 Task: Enable and configure GitHub Discussions for broader team communication and create a new team within an organisation..
Action: Mouse moved to (93, 99)
Screenshot: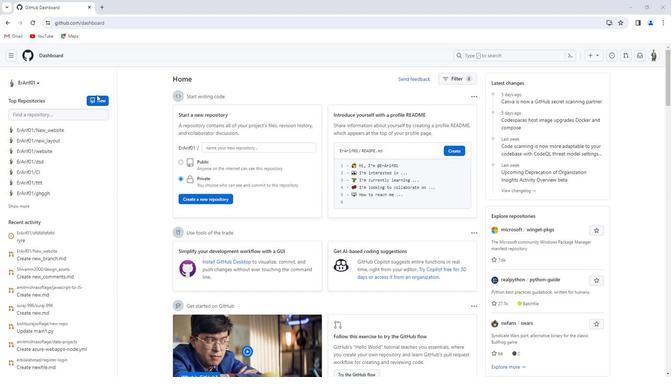 
Action: Mouse pressed left at (93, 99)
Screenshot: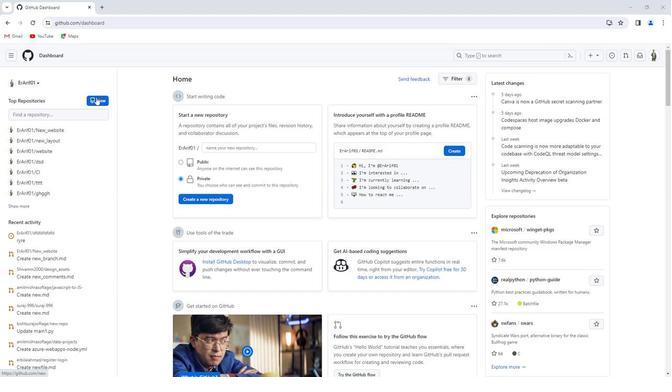 
Action: Mouse moved to (275, 187)
Screenshot: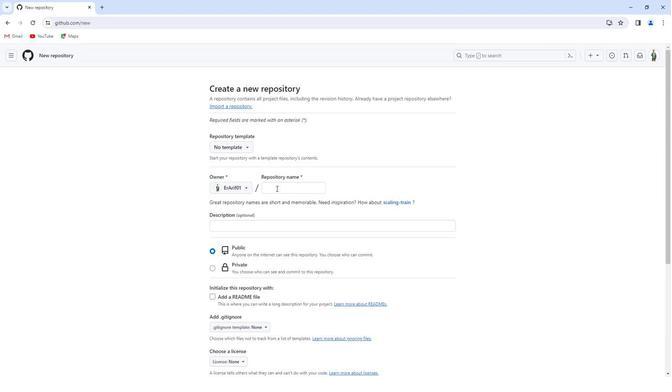 
Action: Mouse pressed left at (275, 187)
Screenshot: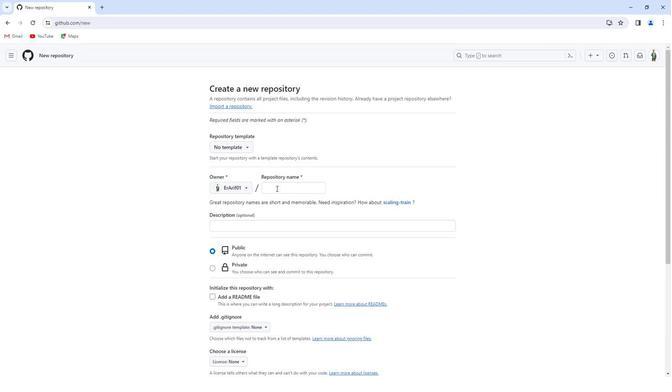 
Action: Mouse moved to (250, 172)
Screenshot: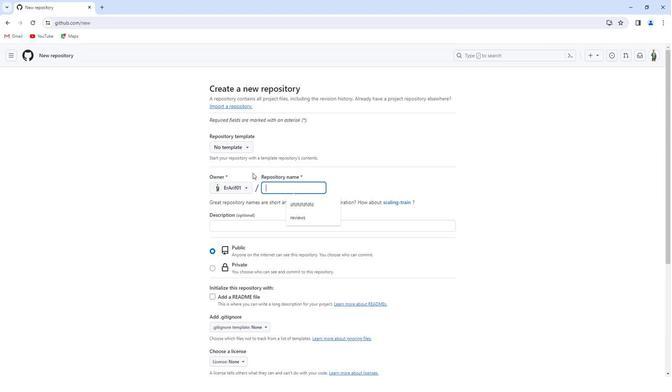 
Action: Key pressed githy<Key.backspace>ub<Key.shift>_discussion
Screenshot: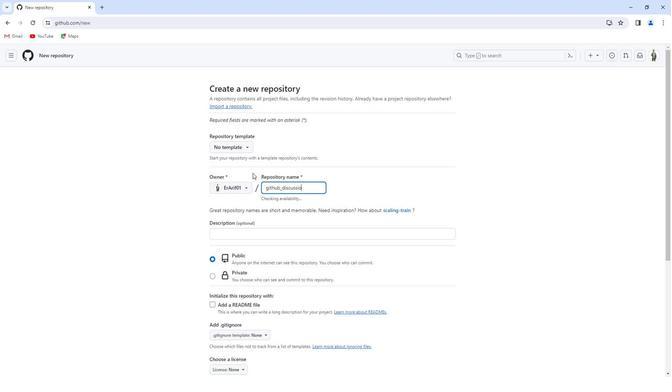 
Action: Mouse moved to (252, 247)
Screenshot: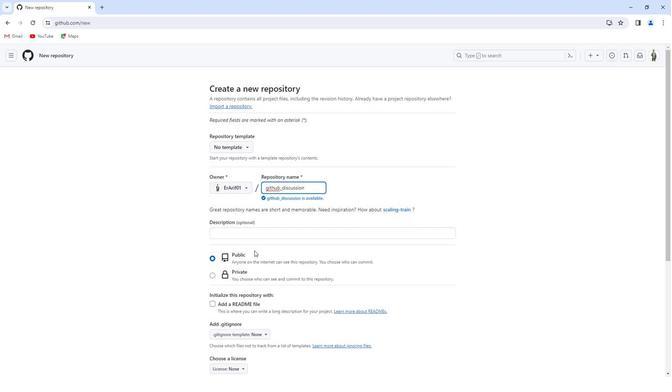 
Action: Mouse scrolled (252, 247) with delta (0, 0)
Screenshot: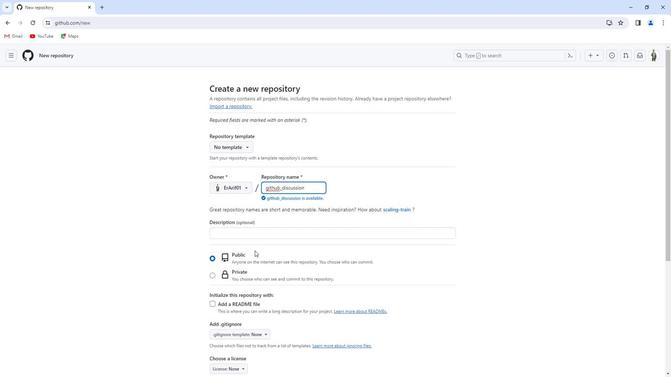 
Action: Mouse moved to (260, 240)
Screenshot: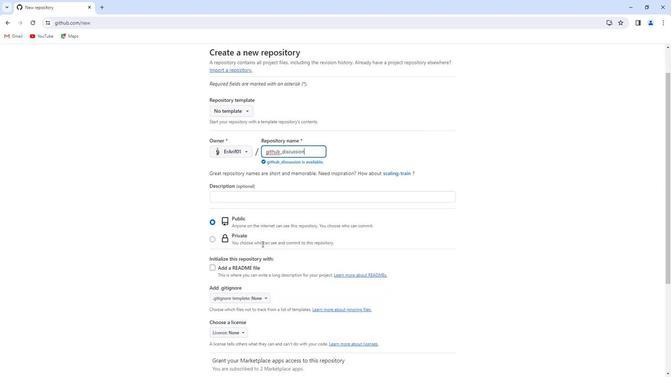 
Action: Mouse scrolled (260, 240) with delta (0, 0)
Screenshot: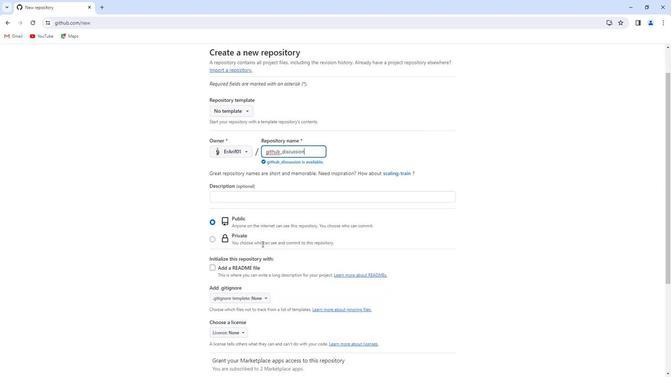 
Action: Mouse moved to (211, 230)
Screenshot: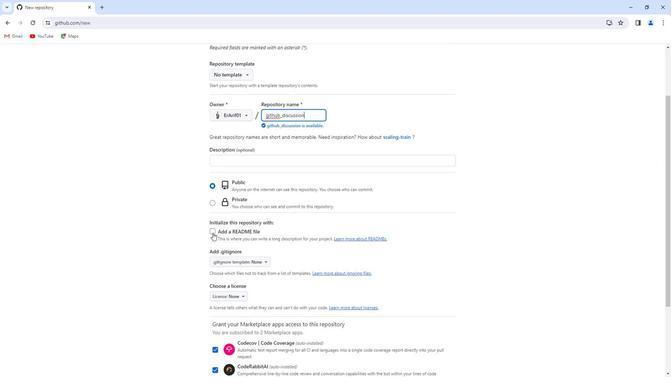 
Action: Mouse pressed left at (211, 230)
Screenshot: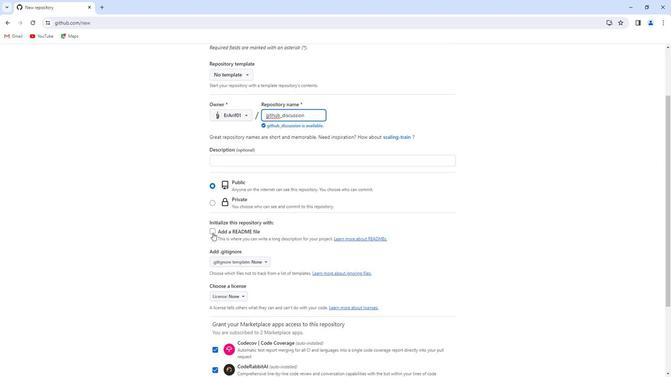 
Action: Mouse moved to (219, 240)
Screenshot: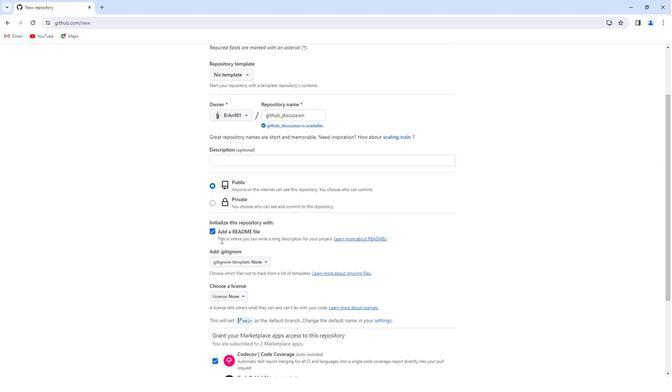 
Action: Mouse scrolled (219, 239) with delta (0, 0)
Screenshot: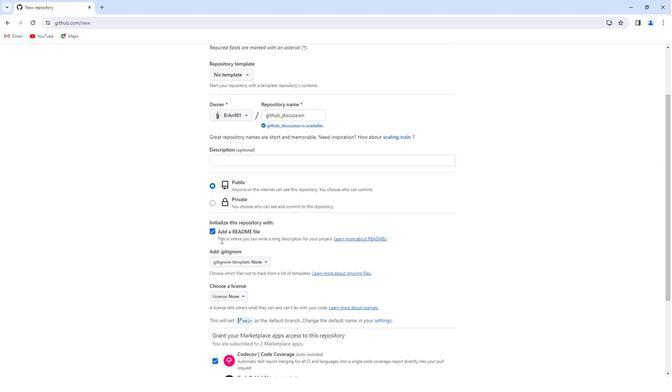 
Action: Mouse moved to (220, 241)
Screenshot: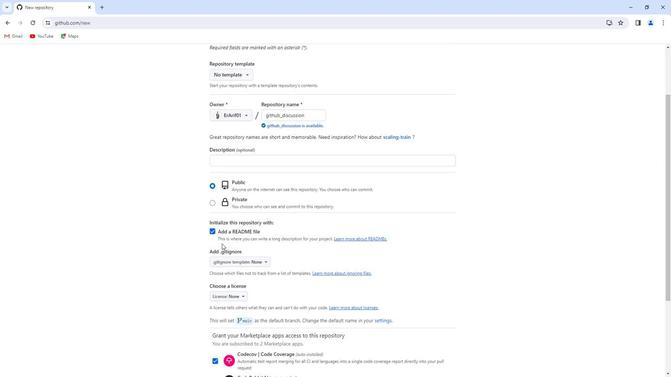 
Action: Mouse scrolled (220, 241) with delta (0, 0)
Screenshot: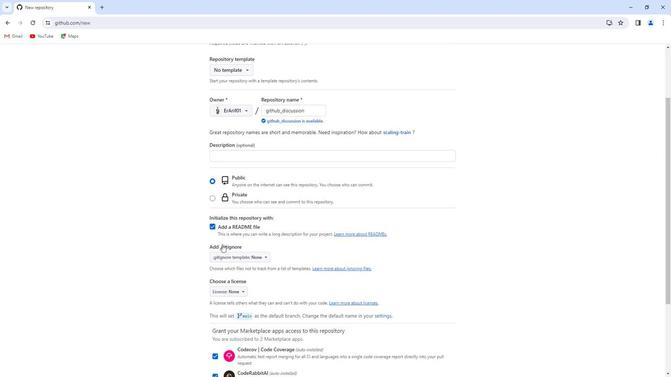 
Action: Mouse moved to (220, 242)
Screenshot: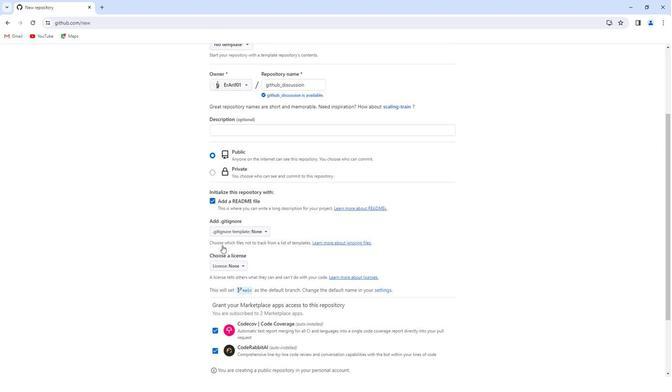 
Action: Mouse scrolled (220, 242) with delta (0, 0)
Screenshot: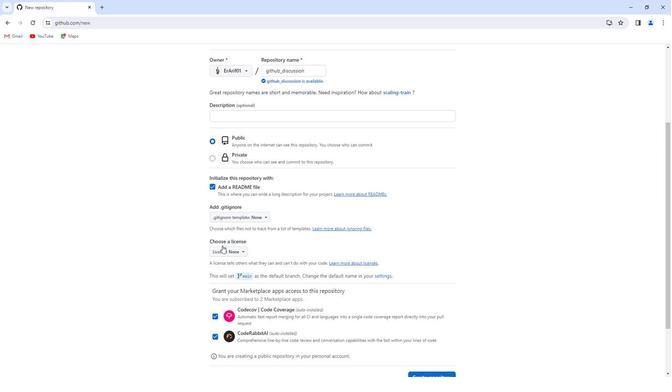 
Action: Mouse moved to (428, 310)
Screenshot: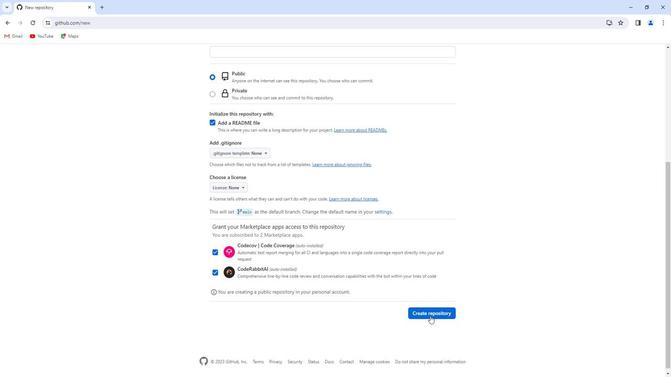 
Action: Mouse pressed left at (428, 310)
Screenshot: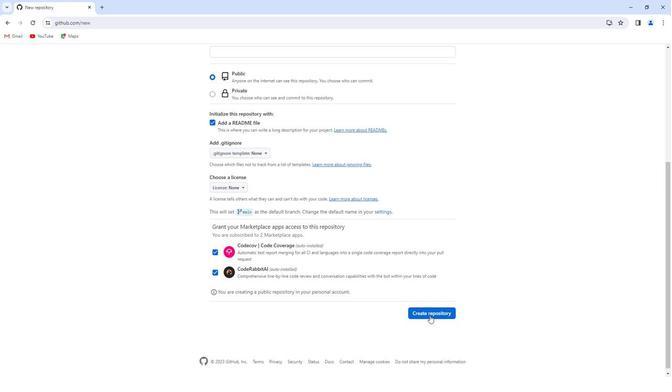 
Action: Mouse moved to (289, 69)
Screenshot: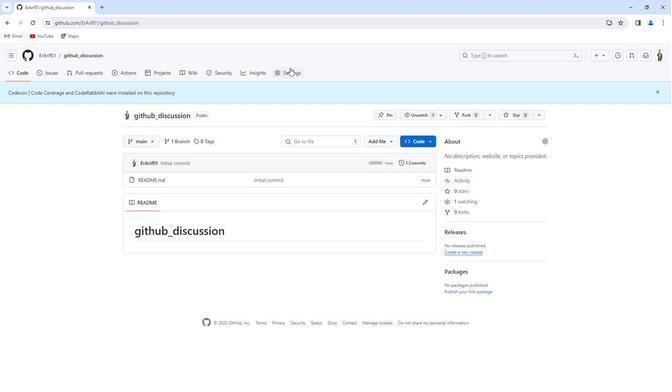
Action: Mouse pressed left at (289, 69)
Screenshot: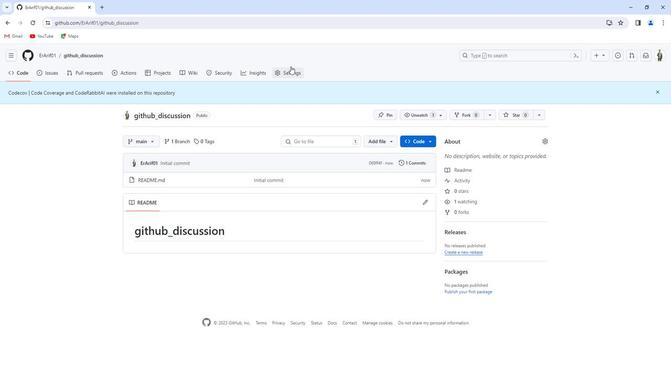 
Action: Mouse moved to (230, 179)
Screenshot: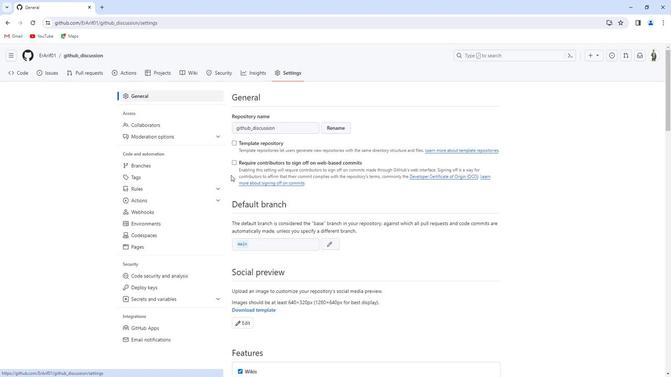 
Action: Mouse scrolled (230, 179) with delta (0, 0)
Screenshot: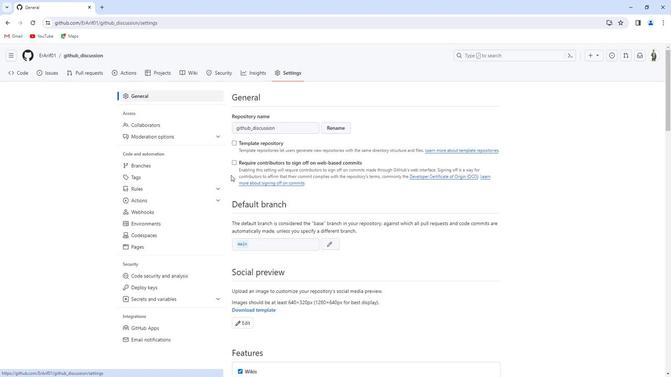 
Action: Mouse moved to (231, 184)
Screenshot: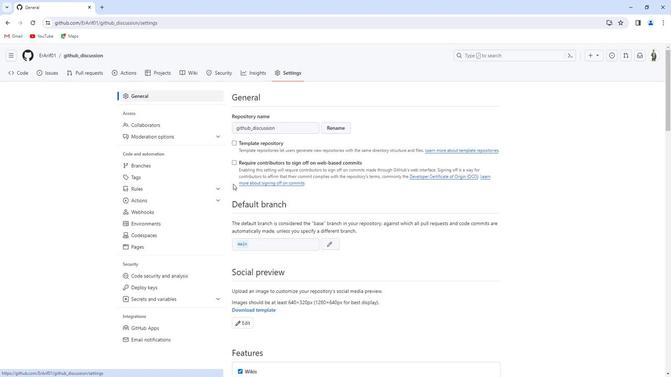 
Action: Mouse scrolled (231, 183) with delta (0, 0)
Screenshot: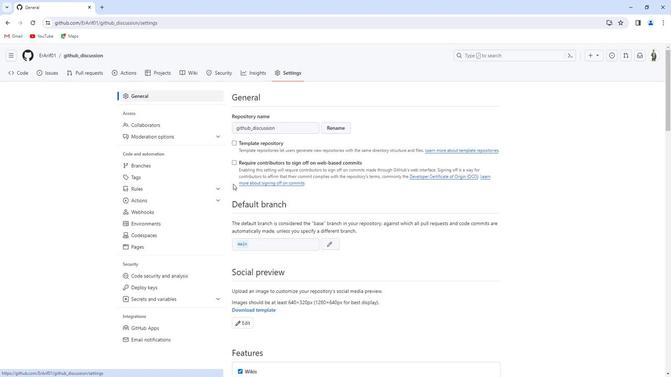 
Action: Mouse moved to (231, 193)
Screenshot: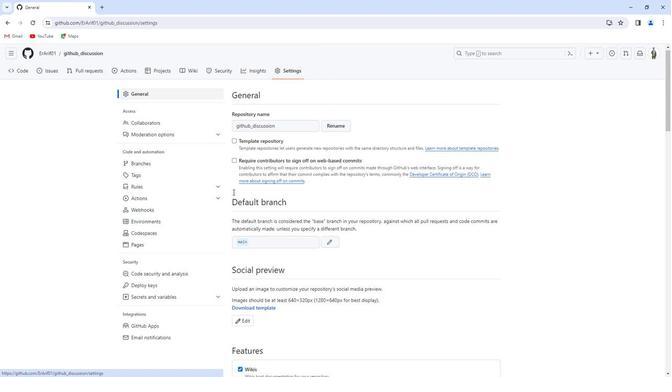
Action: Mouse scrolled (231, 193) with delta (0, 0)
Screenshot: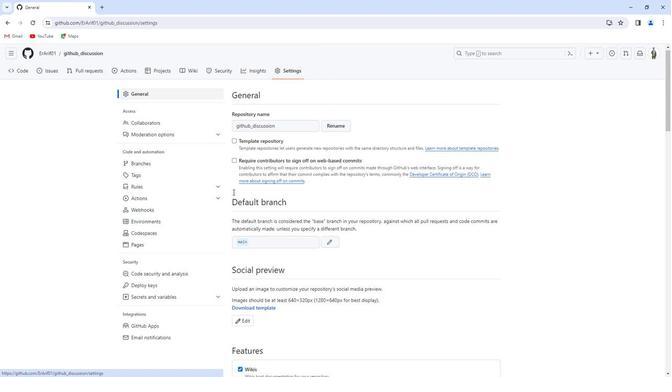 
Action: Mouse moved to (242, 214)
Screenshot: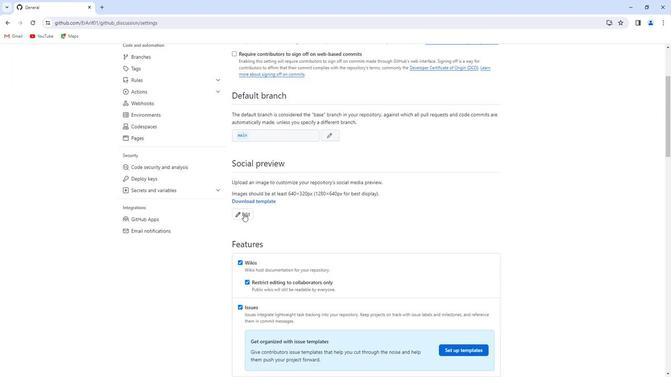 
Action: Mouse scrolled (242, 213) with delta (0, 0)
Screenshot: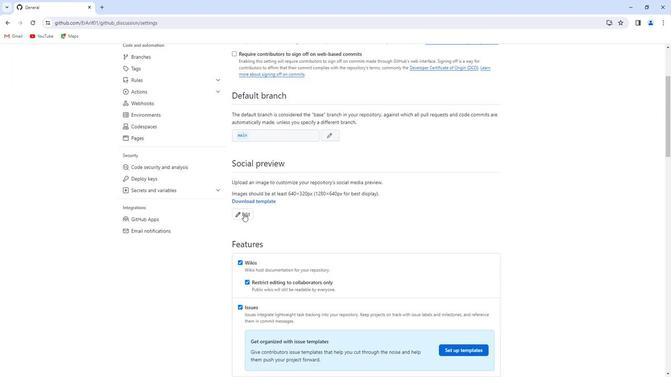 
Action: Mouse moved to (243, 222)
Screenshot: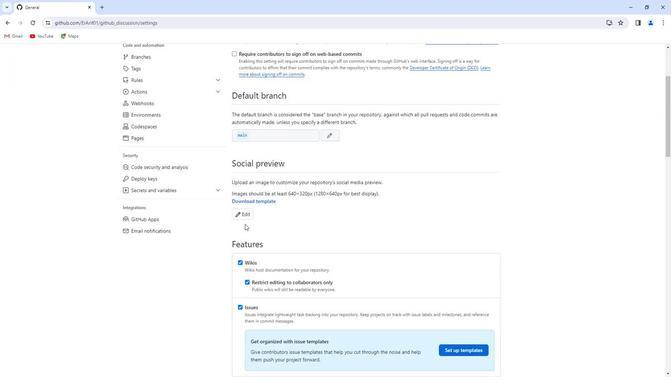 
Action: Mouse scrolled (243, 221) with delta (0, 0)
Screenshot: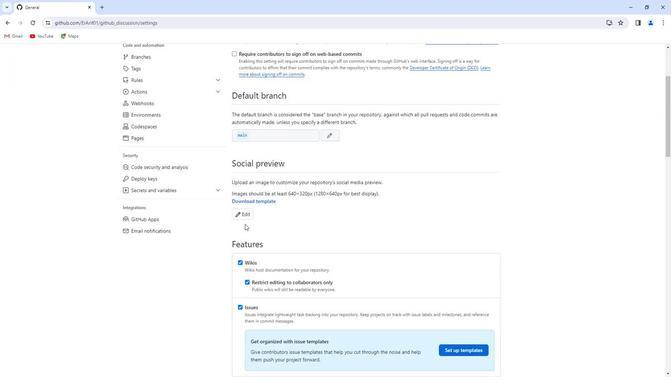 
Action: Mouse moved to (247, 229)
Screenshot: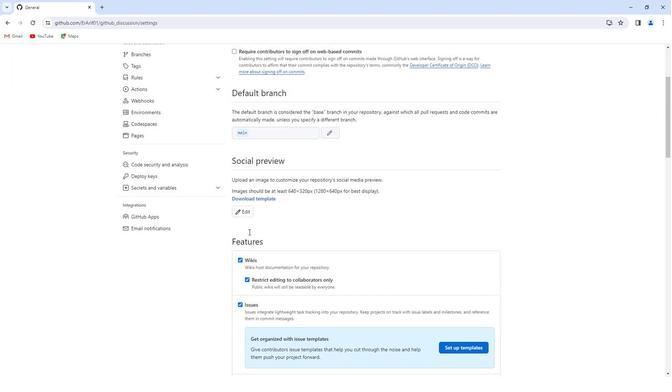 
Action: Mouse scrolled (247, 229) with delta (0, 0)
Screenshot: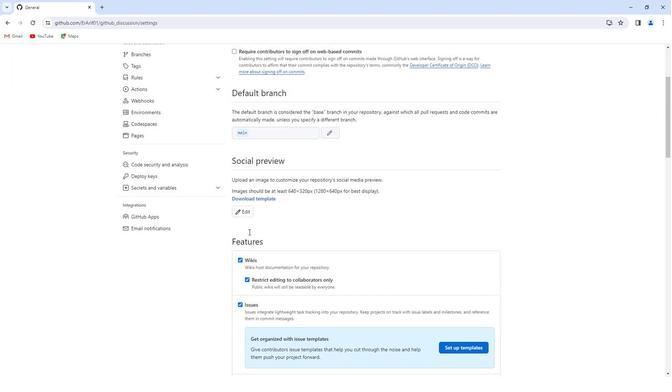 
Action: Mouse moved to (248, 224)
Screenshot: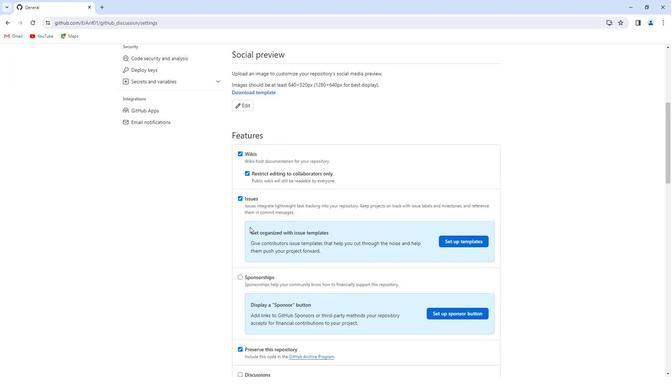 
Action: Mouse scrolled (248, 224) with delta (0, 0)
Screenshot: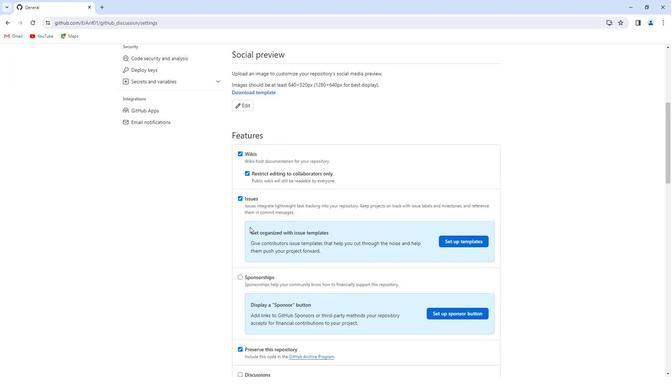 
Action: Mouse moved to (250, 225)
Screenshot: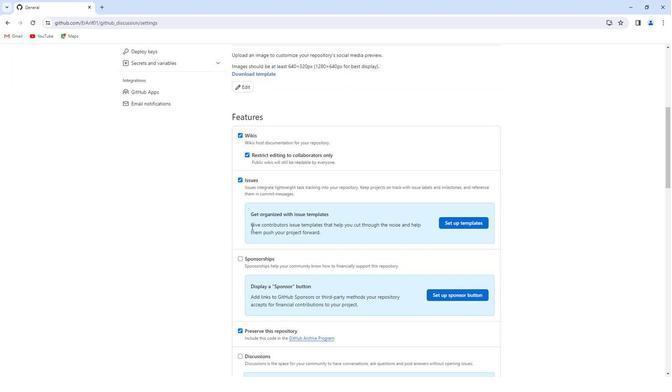 
Action: Mouse scrolled (250, 224) with delta (0, 0)
Screenshot: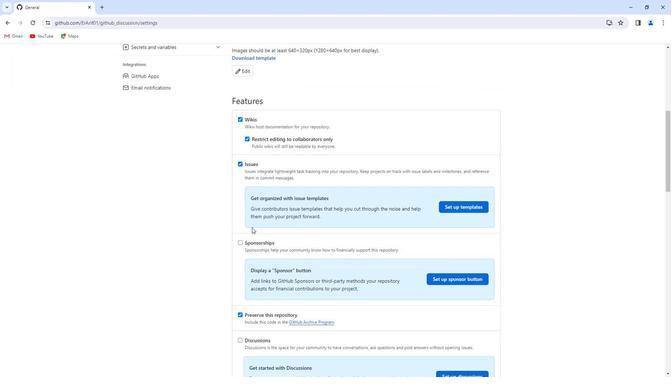 
Action: Mouse moved to (241, 225)
Screenshot: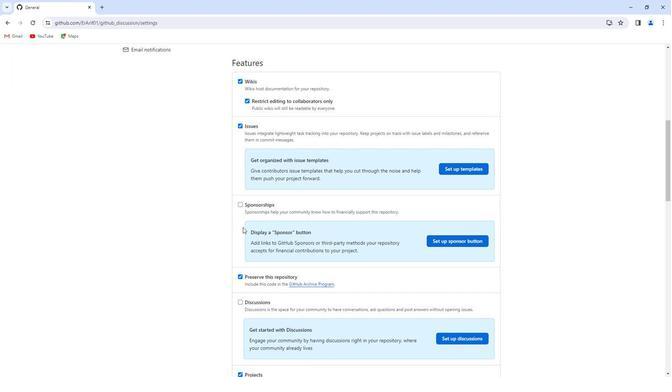 
Action: Mouse scrolled (241, 225) with delta (0, 0)
Screenshot: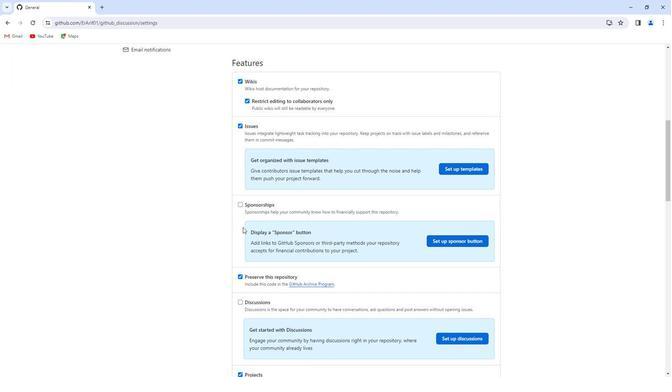 
Action: Mouse moved to (239, 260)
Screenshot: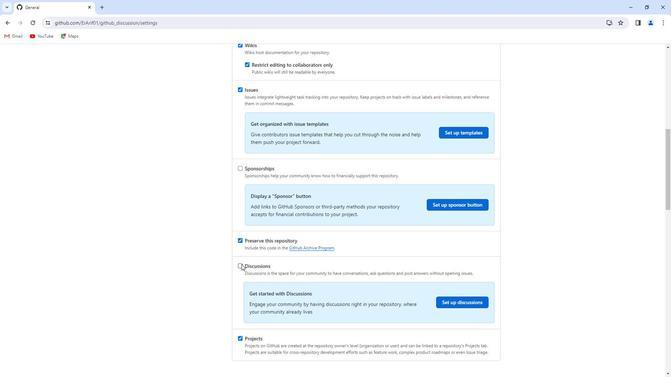 
Action: Mouse pressed left at (239, 260)
Screenshot: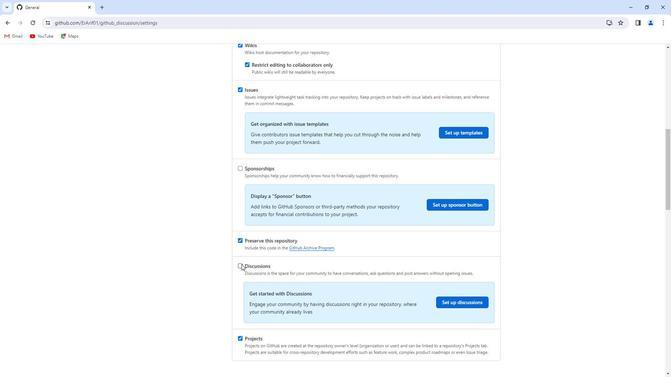
Action: Mouse moved to (449, 296)
Screenshot: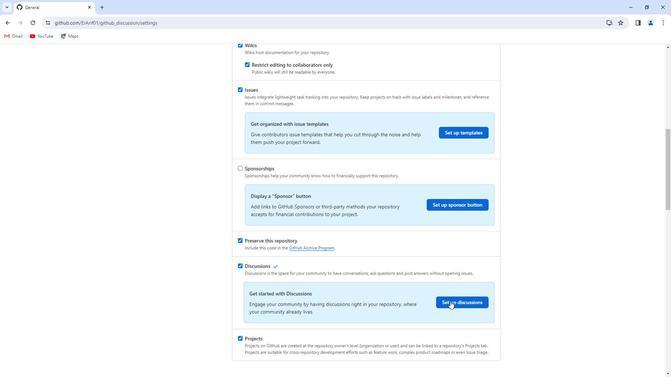 
Action: Mouse pressed left at (449, 296)
Screenshot: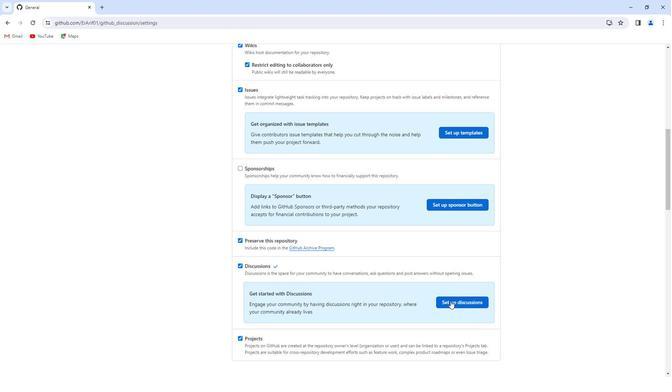
Action: Mouse moved to (363, 251)
Screenshot: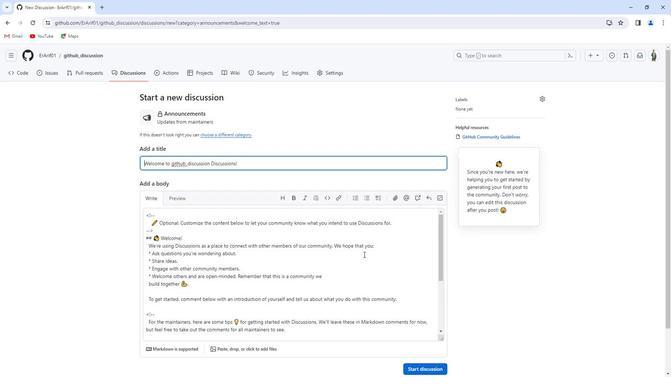 
Action: Mouse scrolled (363, 250) with delta (0, 0)
Screenshot: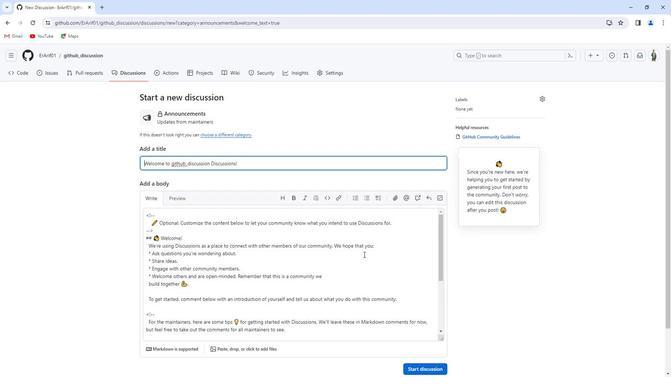 
Action: Mouse moved to (378, 247)
Screenshot: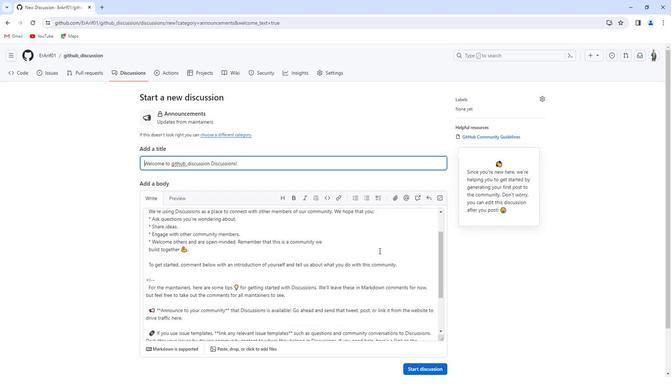 
Action: Mouse scrolled (378, 247) with delta (0, 0)
Screenshot: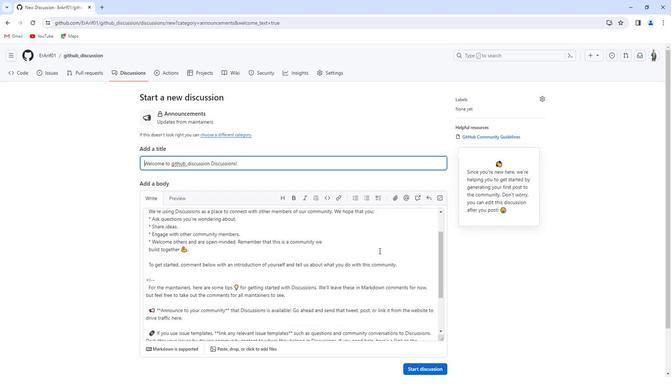 
Action: Mouse moved to (365, 237)
Screenshot: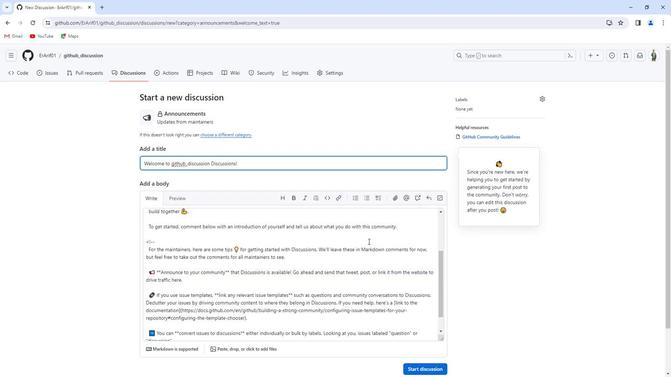 
Action: Mouse scrolled (365, 237) with delta (0, 0)
Screenshot: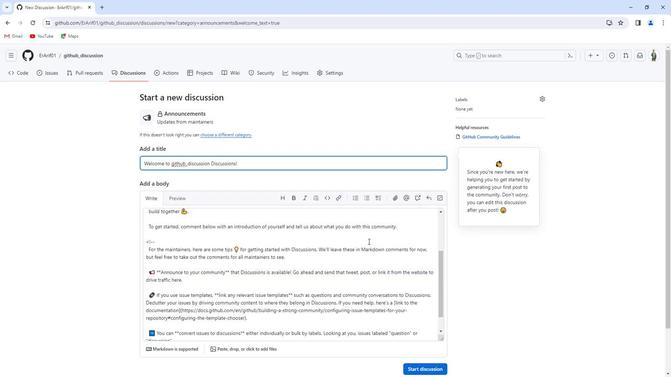 
Action: Mouse moved to (260, 225)
Screenshot: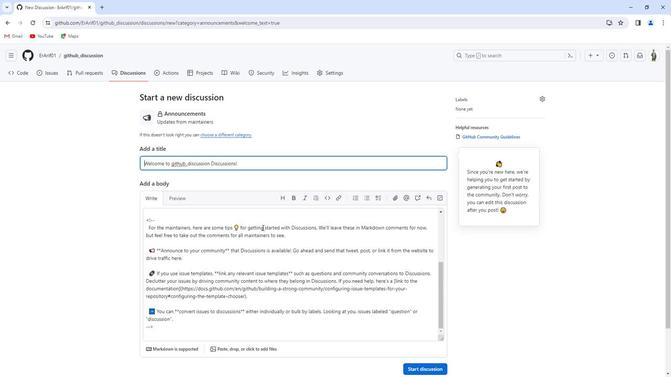 
Action: Mouse scrolled (260, 225) with delta (0, 0)
Screenshot: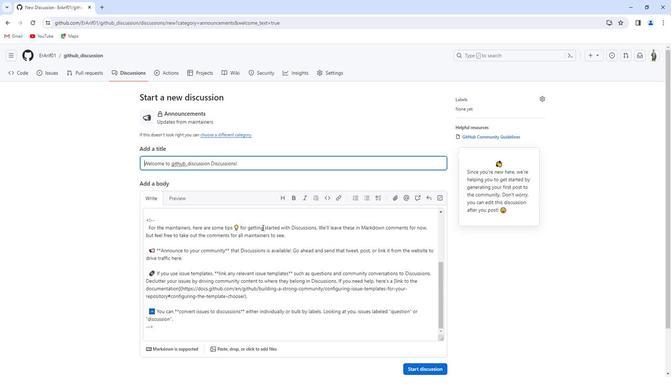 
Action: Mouse moved to (260, 225)
Screenshot: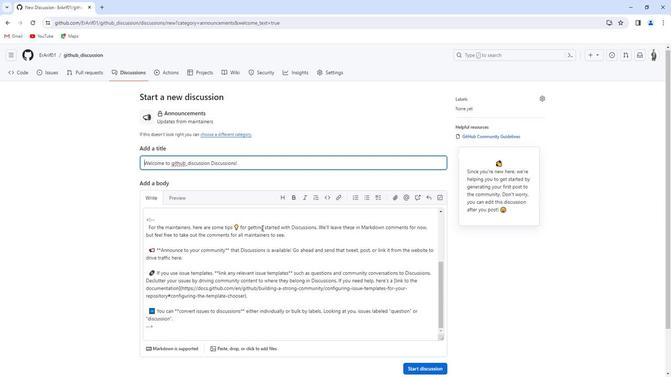 
Action: Mouse scrolled (260, 225) with delta (0, 0)
Screenshot: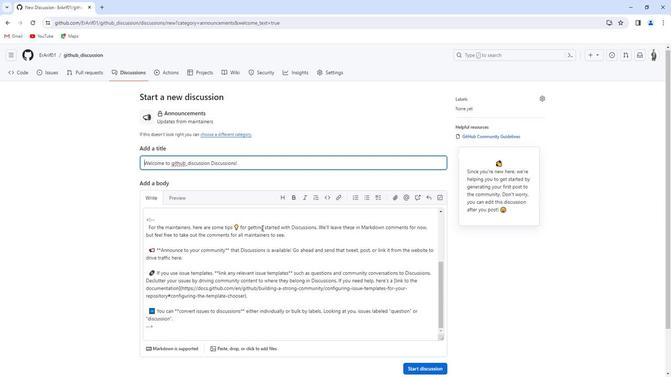 
Action: Mouse moved to (259, 226)
Screenshot: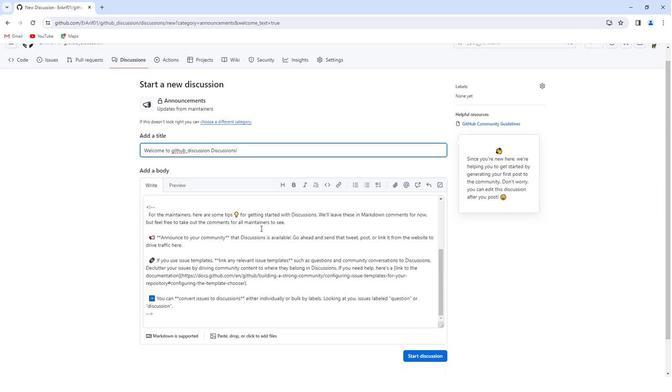 
Action: Mouse scrolled (259, 225) with delta (0, 0)
Screenshot: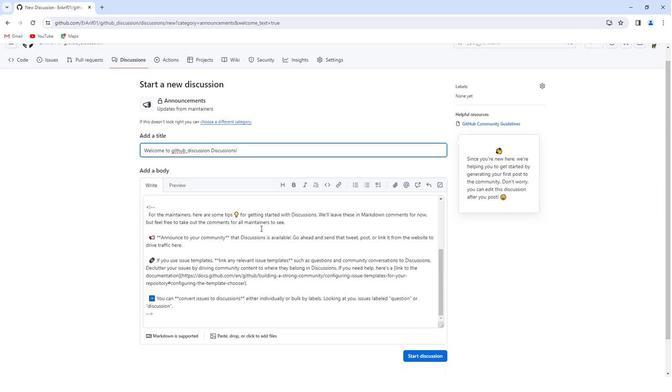 
Action: Mouse moved to (372, 289)
Screenshot: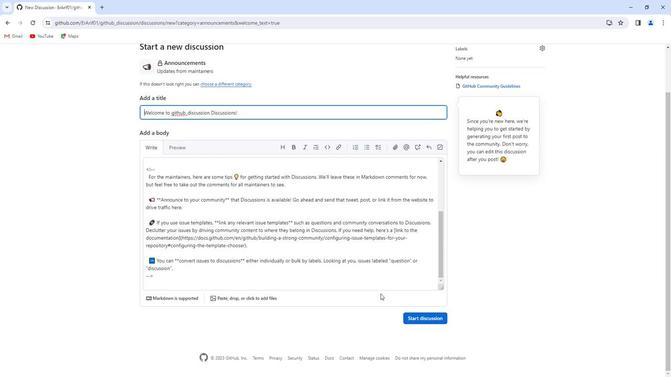 
Action: Mouse scrolled (372, 289) with delta (0, 0)
Screenshot: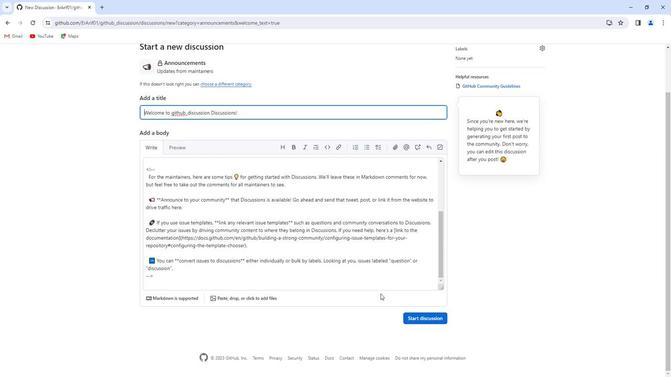 
Action: Mouse moved to (430, 314)
Screenshot: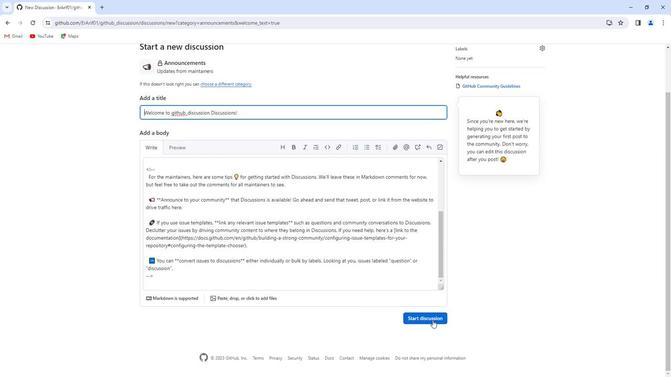 
Action: Mouse pressed left at (430, 314)
Screenshot: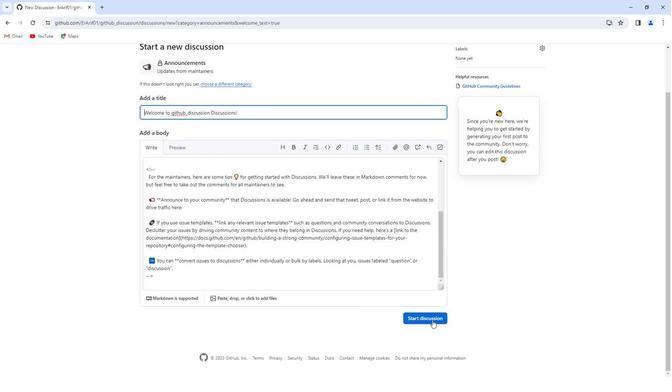 
Action: Mouse moved to (138, 121)
Screenshot: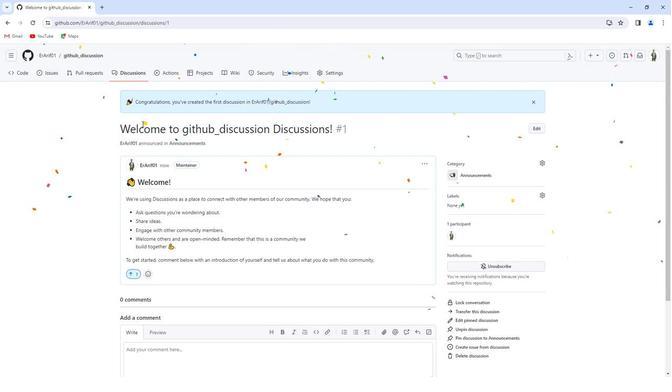 
Action: Mouse scrolled (138, 121) with delta (0, 0)
Screenshot: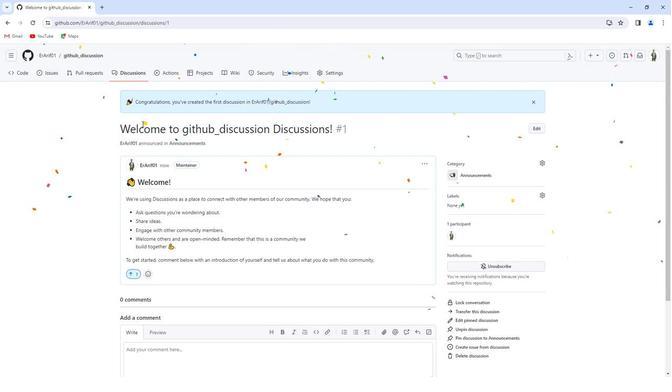 
Action: Mouse moved to (143, 128)
Screenshot: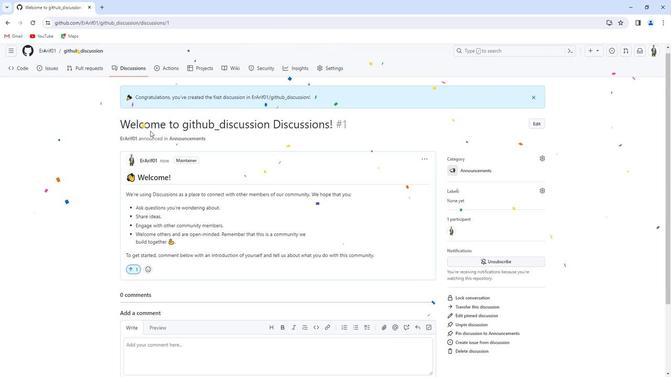 
Action: Mouse scrolled (143, 128) with delta (0, 0)
Screenshot: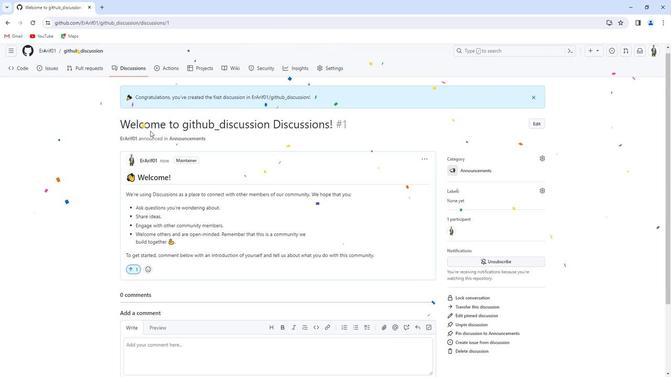 
Action: Mouse moved to (149, 132)
Screenshot: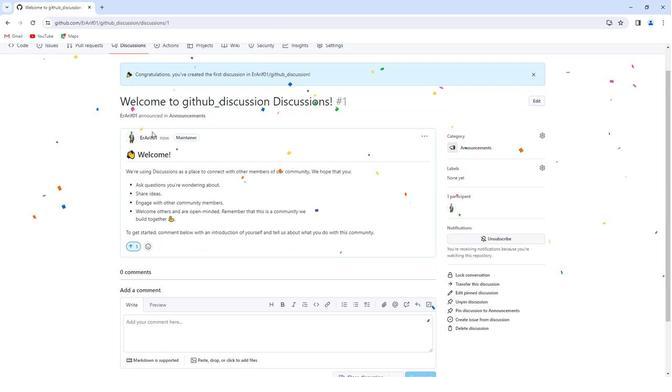 
Action: Mouse scrolled (149, 132) with delta (0, 0)
Screenshot: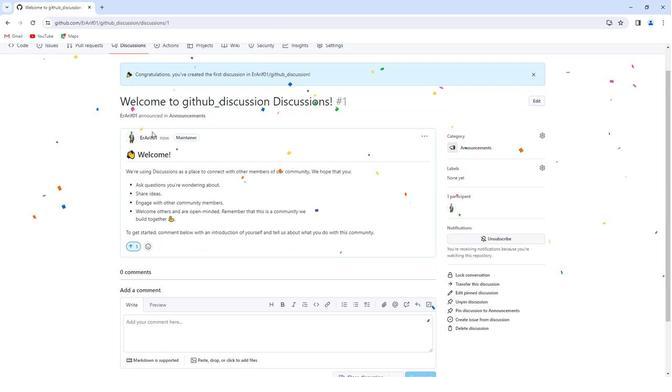 
Action: Mouse moved to (155, 132)
Screenshot: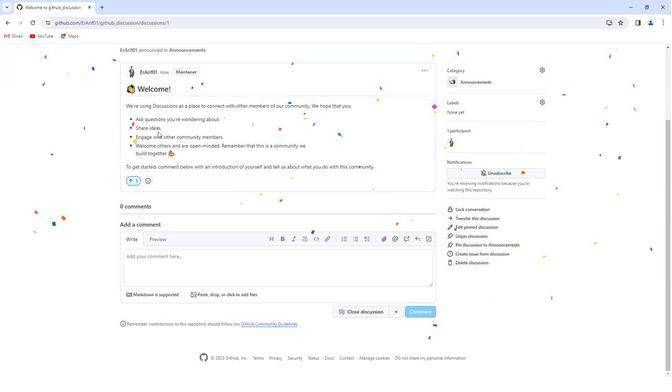 
Action: Mouse scrolled (155, 132) with delta (0, 0)
Screenshot: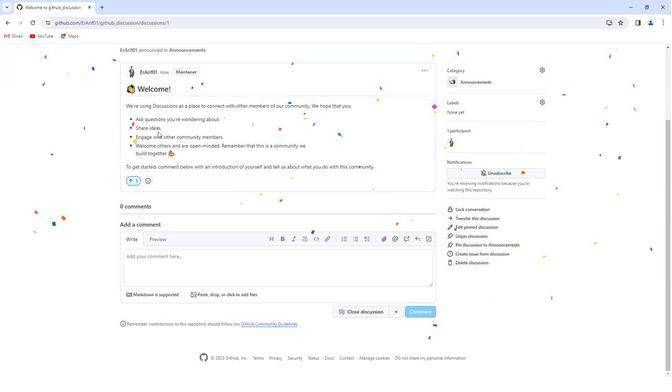 
Action: Mouse moved to (166, 148)
Screenshot: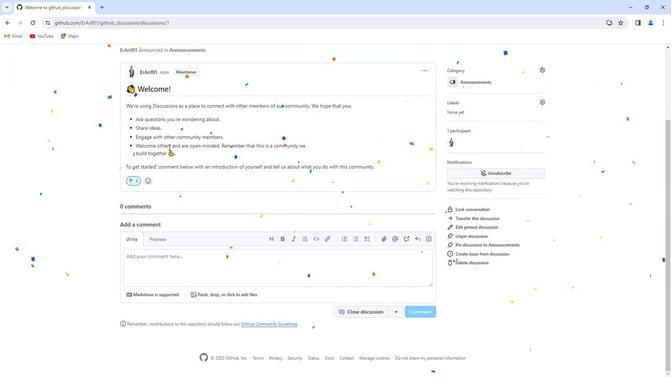 
Action: Mouse scrolled (166, 147) with delta (0, 0)
Screenshot: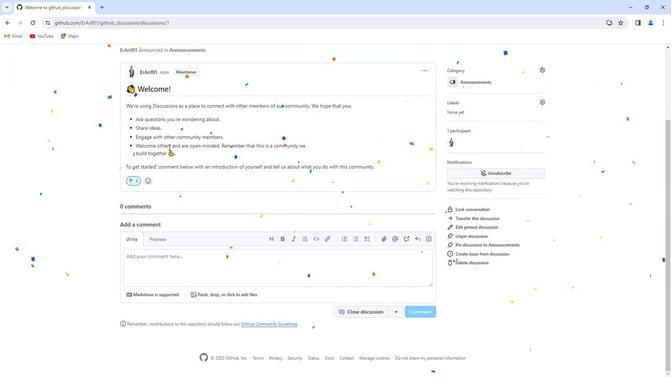
Action: Mouse moved to (146, 257)
Screenshot: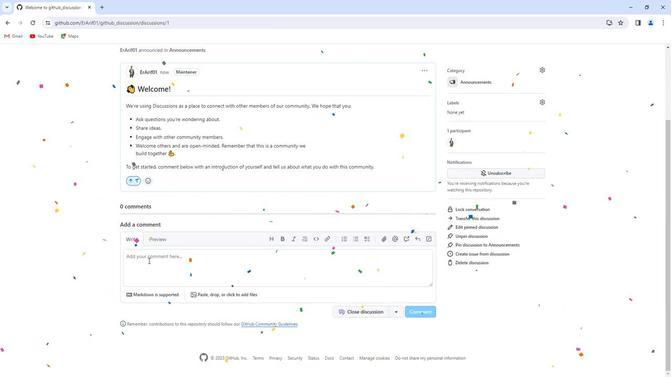 
Action: Mouse pressed left at (146, 257)
Screenshot: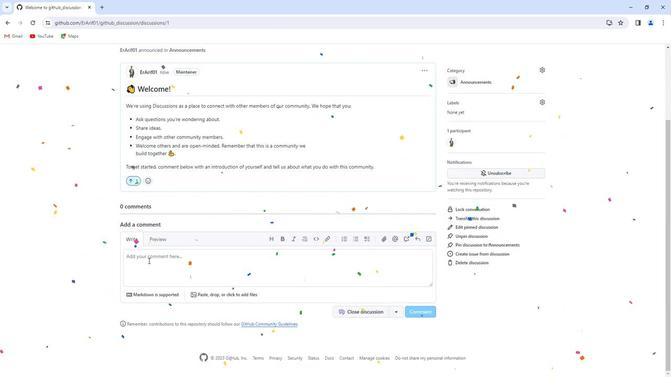 
Action: Mouse moved to (153, 246)
Screenshot: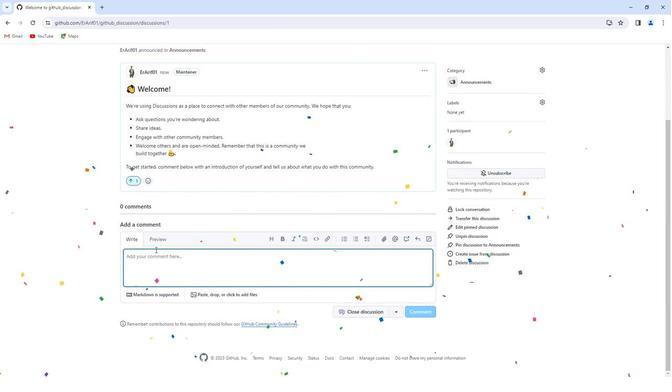 
Action: Key pressed this<Key.space>s<Key.backspace>dic<Key.backspace>scussion<Key.space><Key.backspace>s<Key.space>for<Key.space>broader<Key.space>team<Key.space>communication
Screenshot: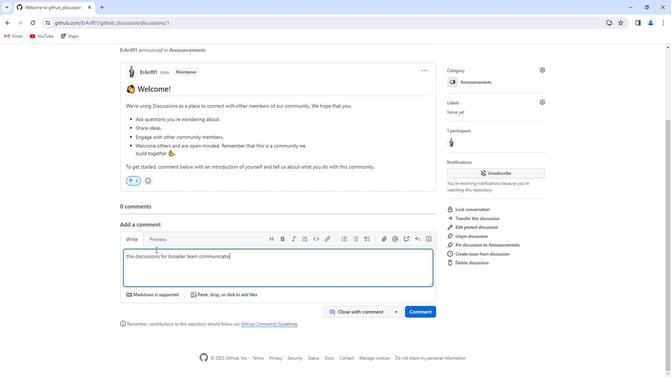 
Action: Mouse moved to (413, 304)
Screenshot: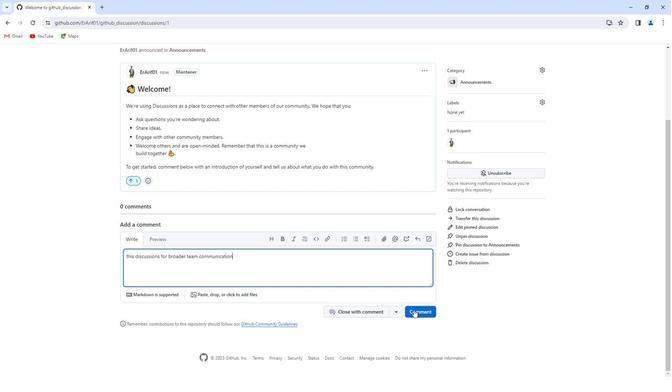 
Action: Mouse pressed left at (413, 304)
Screenshot: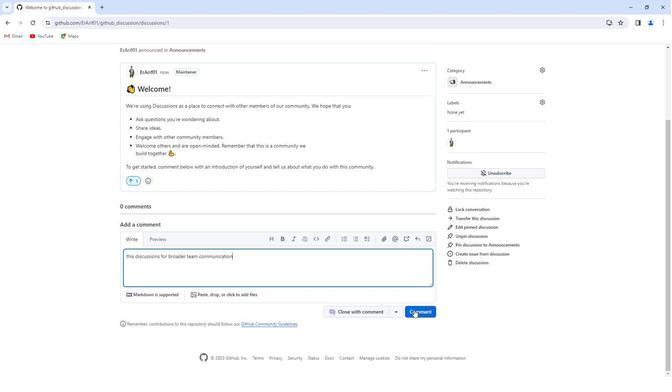 
Action: Mouse moved to (296, 243)
Screenshot: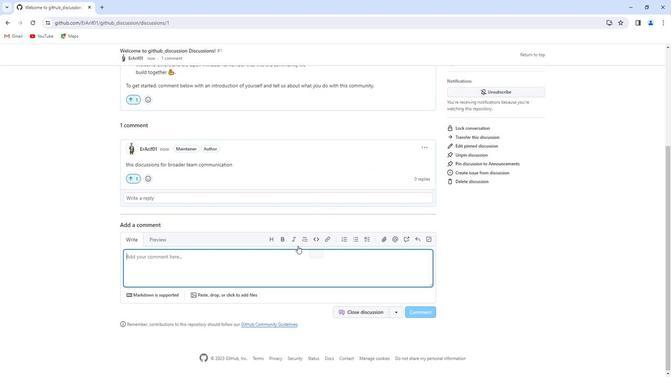 
Action: Mouse scrolled (296, 243) with delta (0, 0)
Screenshot: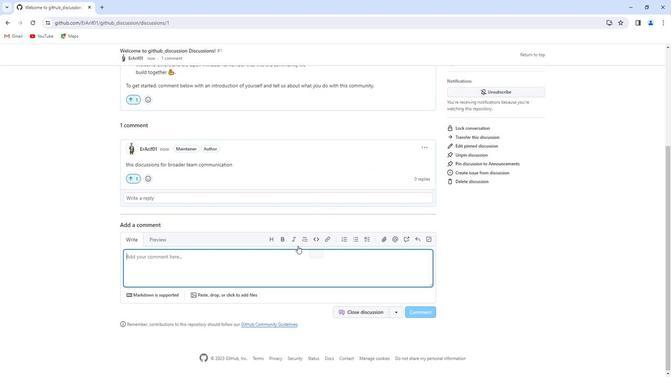 
Action: Mouse moved to (258, 257)
Screenshot: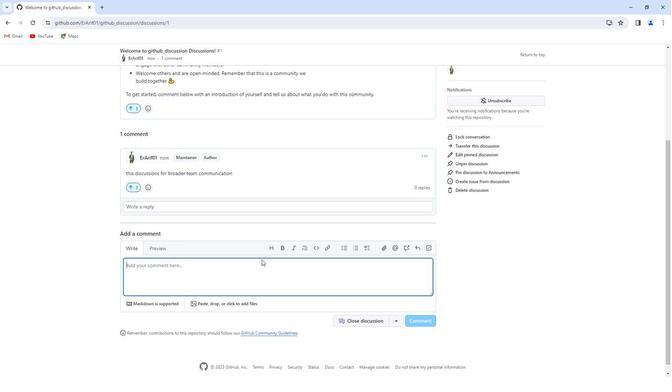 
Action: Mouse scrolled (258, 257) with delta (0, 0)
Screenshot: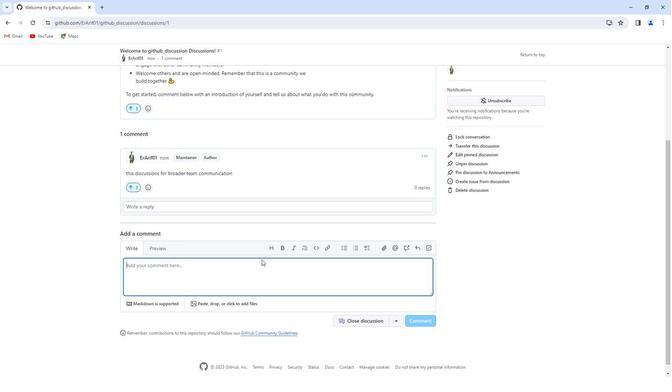 
Action: Mouse moved to (245, 202)
Screenshot: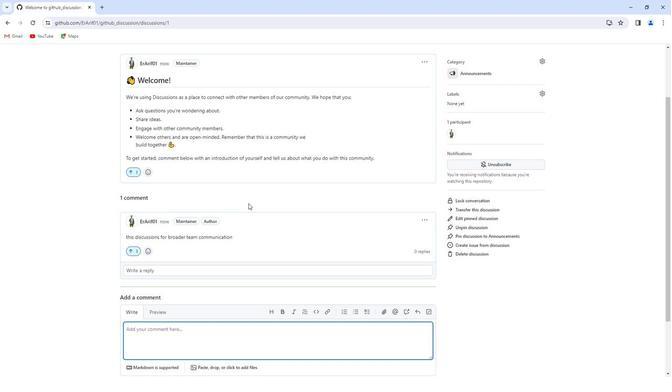 
Action: Mouse scrolled (245, 203) with delta (0, 0)
Screenshot: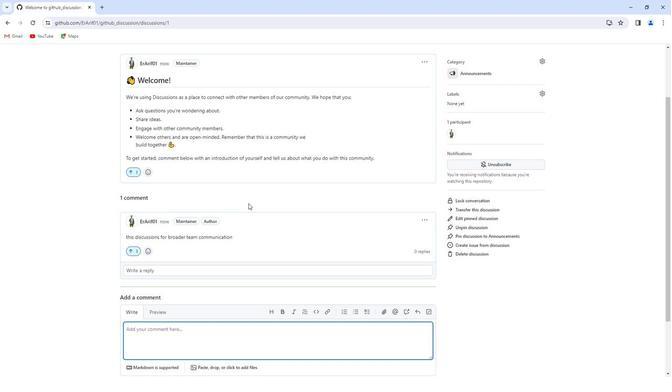 
Action: Mouse moved to (244, 203)
Screenshot: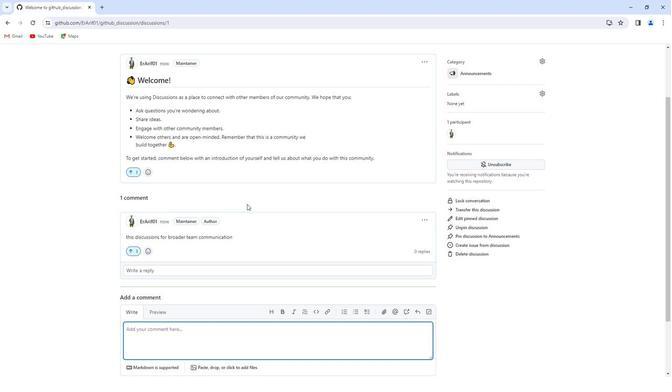 
Action: Mouse scrolled (244, 203) with delta (0, 0)
Screenshot: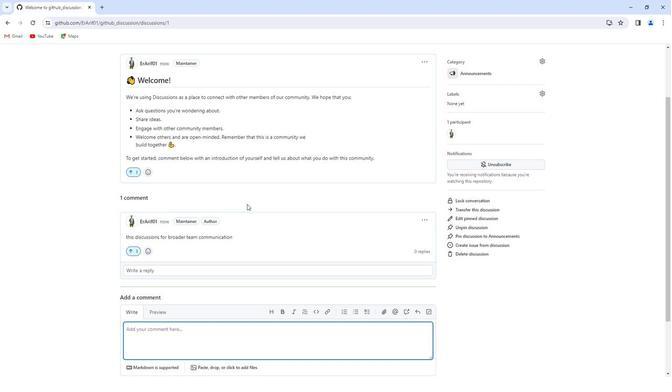 
Action: Mouse moved to (237, 209)
Screenshot: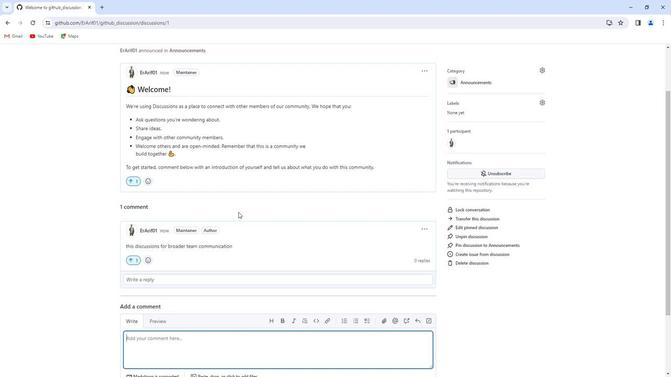 
Action: Mouse scrolled (237, 209) with delta (0, 0)
Screenshot: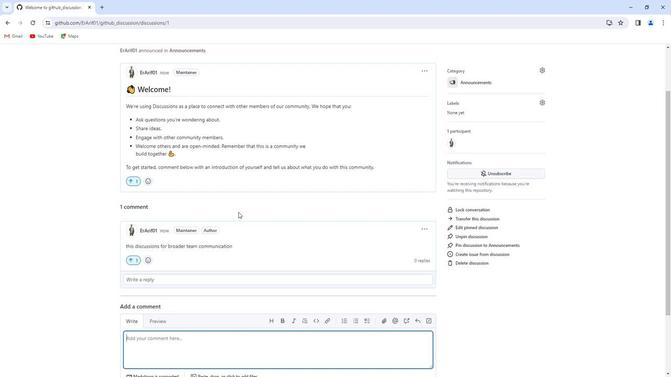 
Action: Mouse moved to (226, 220)
Screenshot: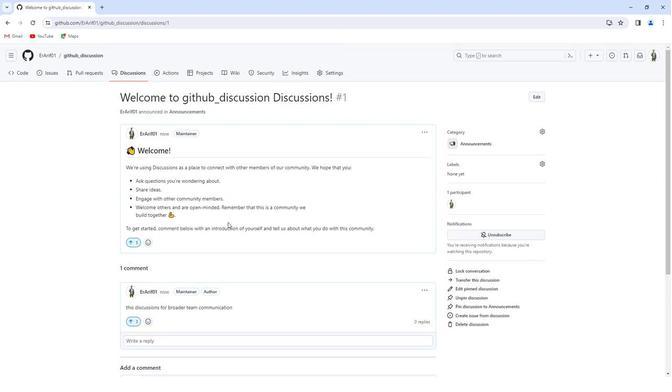 
Action: Mouse scrolled (226, 220) with delta (0, 0)
Screenshot: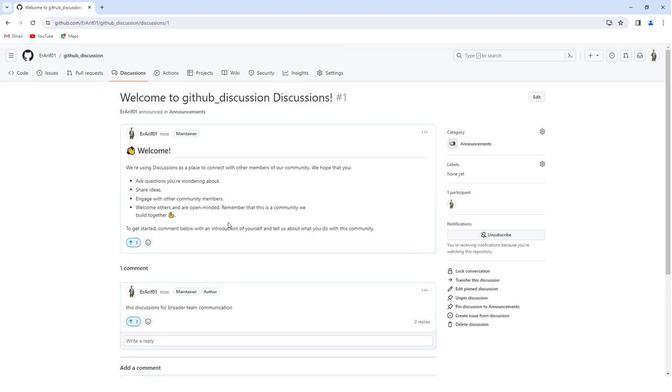 
Action: Mouse moved to (225, 220)
Screenshot: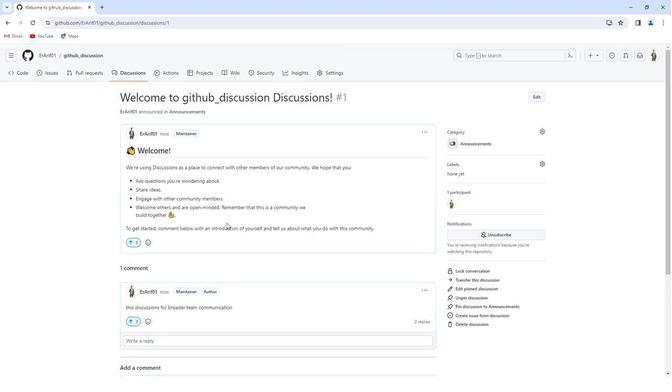 
Action: Mouse scrolled (225, 220) with delta (0, 0)
Screenshot: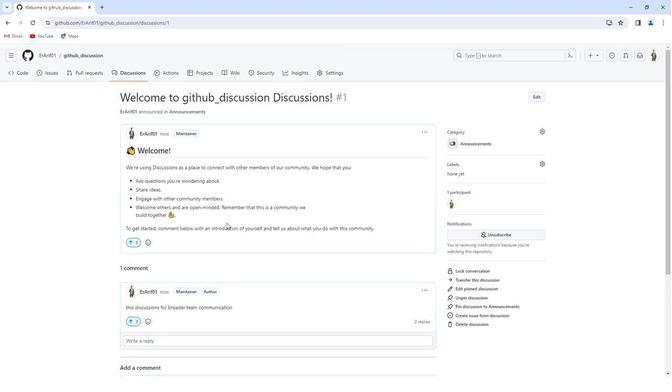 
Action: Mouse moved to (223, 220)
Screenshot: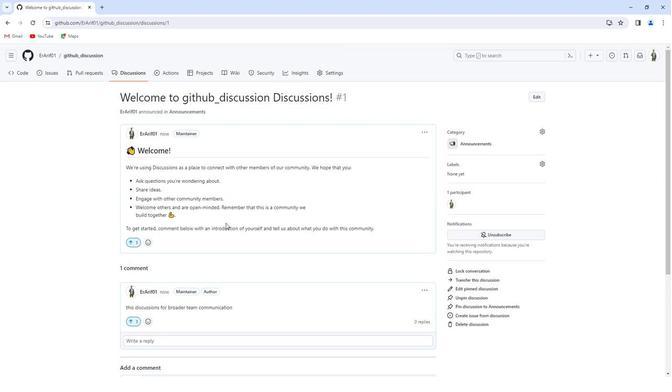 
Action: Mouse scrolled (223, 221) with delta (0, 0)
Screenshot: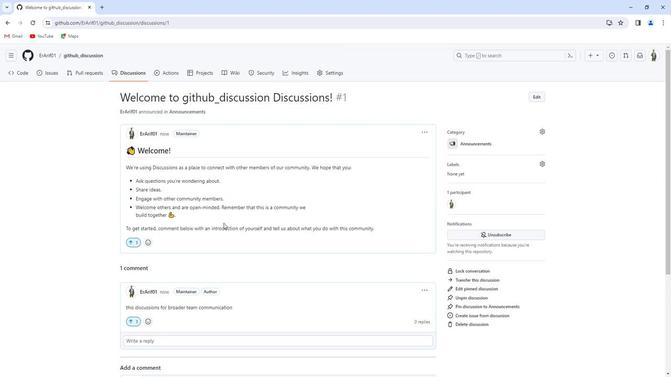 
Action: Mouse moved to (83, 74)
Screenshot: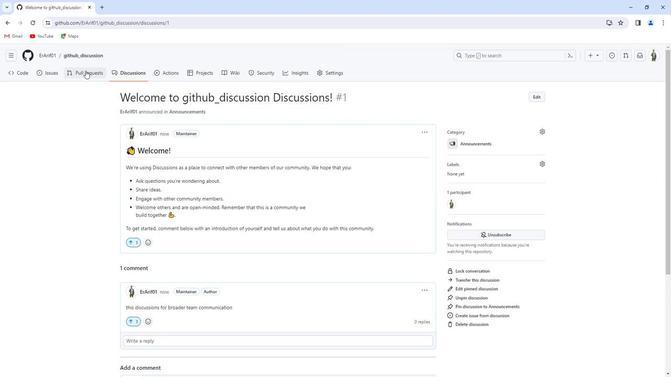 
Action: Mouse pressed left at (83, 74)
Screenshot: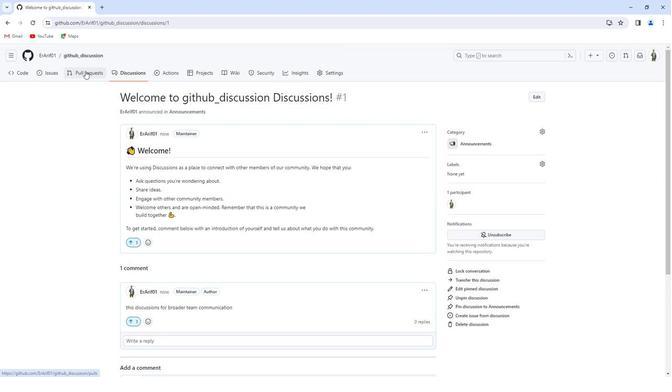 
Action: Mouse moved to (330, 76)
Screenshot: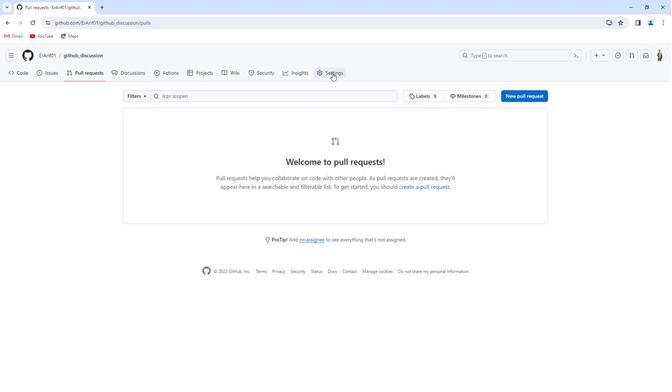 
Action: Mouse pressed left at (330, 76)
Screenshot: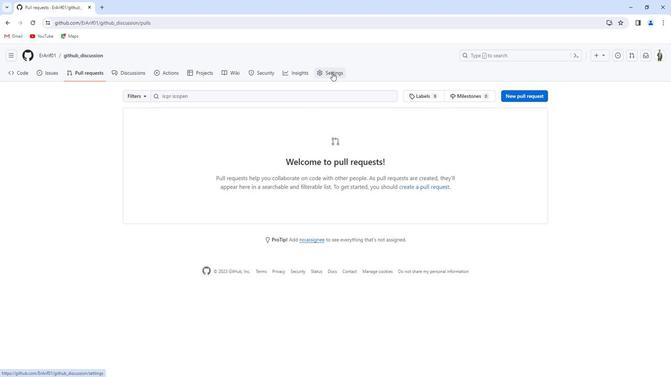 
Action: Mouse moved to (151, 130)
Screenshot: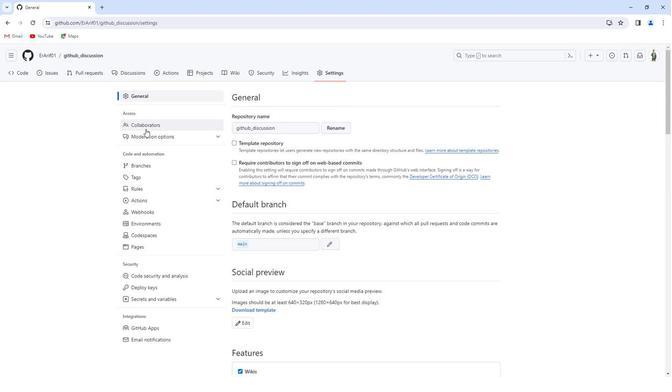 
Action: Mouse pressed left at (151, 130)
Screenshot: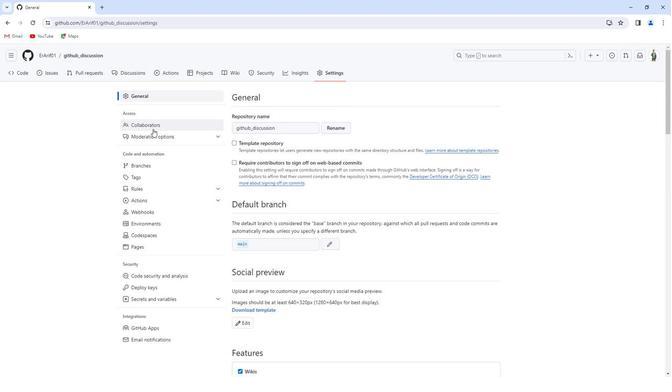 
Action: Mouse moved to (365, 256)
Screenshot: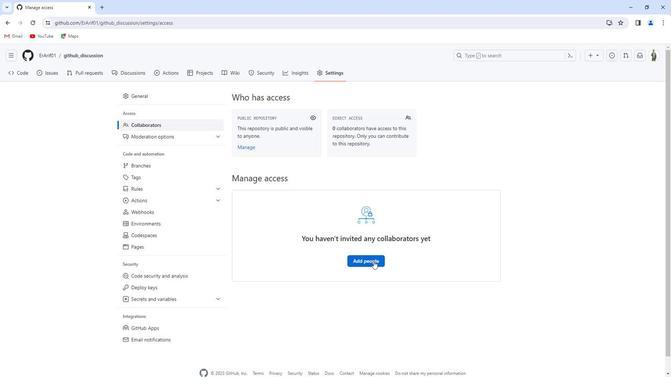 
Action: Mouse pressed left at (365, 256)
Screenshot: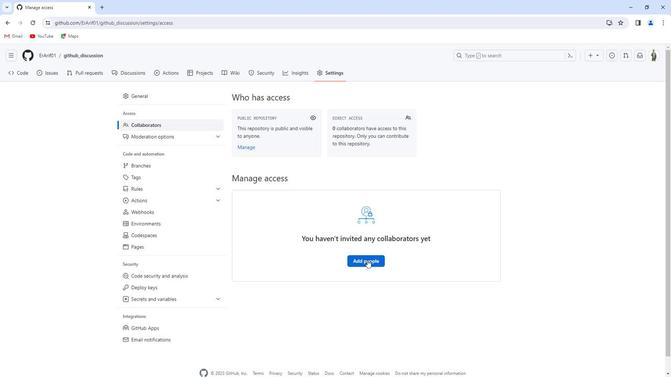 
Action: Mouse moved to (310, 149)
Screenshot: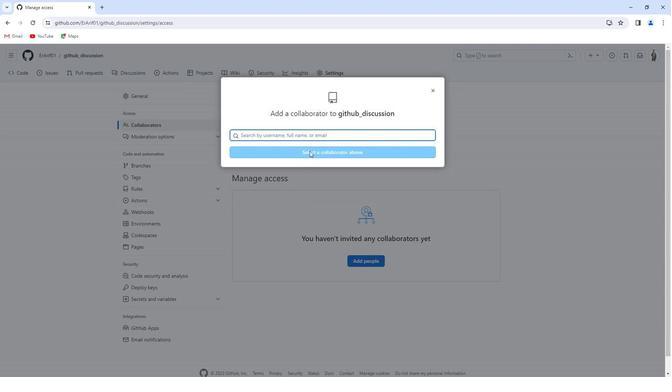 
Action: Key pressed aka
Screenshot: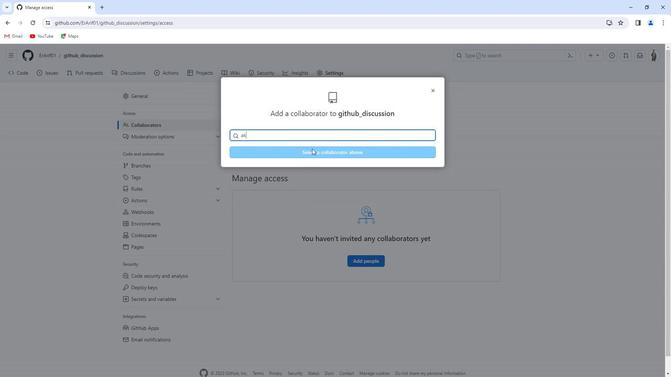 
Action: Mouse moved to (288, 161)
Screenshot: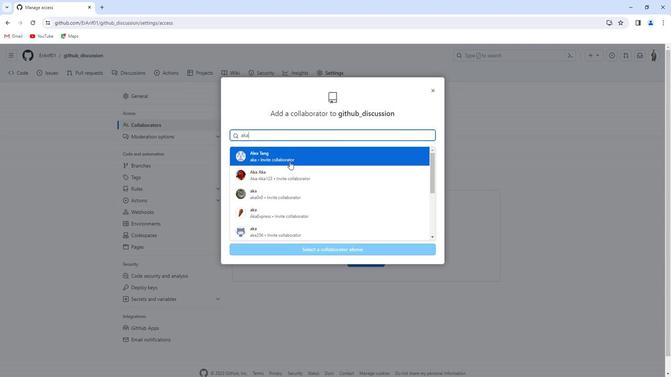 
Action: Mouse pressed left at (288, 161)
Screenshot: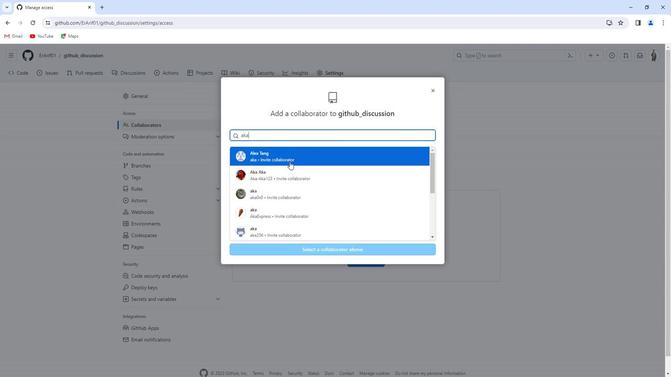 
Action: Mouse moved to (292, 172)
Screenshot: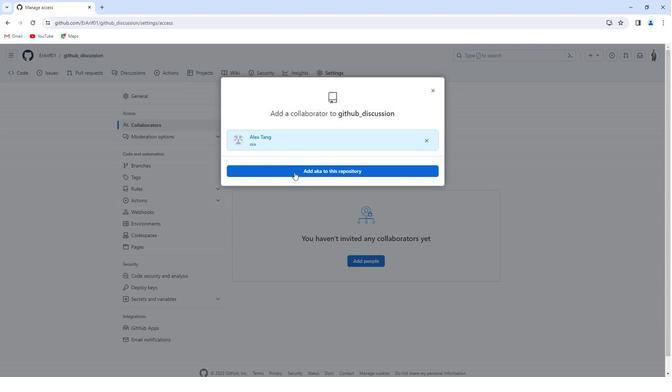 
Action: Mouse pressed left at (292, 172)
Screenshot: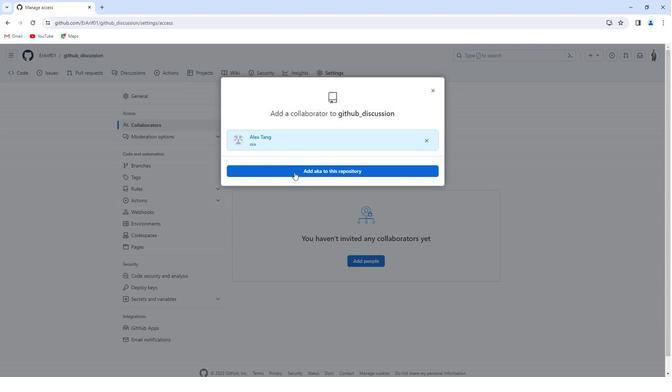 
Action: Mouse moved to (470, 193)
Screenshot: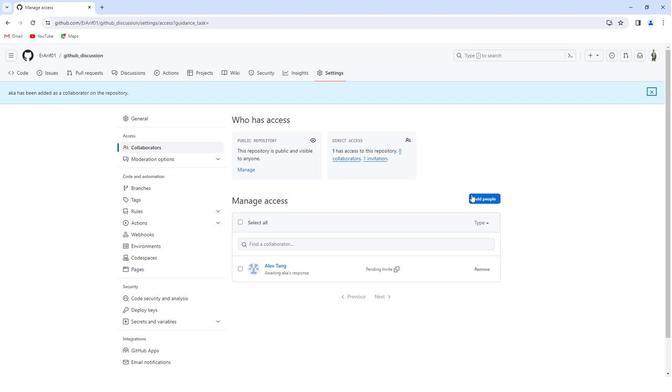 
Action: Mouse pressed left at (470, 193)
Screenshot: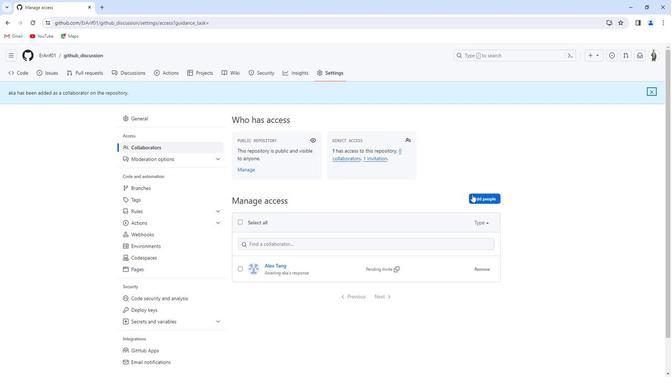 
Action: Mouse moved to (334, 153)
Screenshot: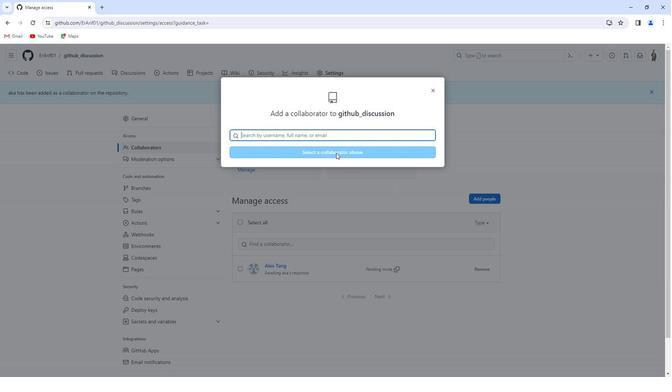 
Action: Key pressed amii<Key.backspace>
Screenshot: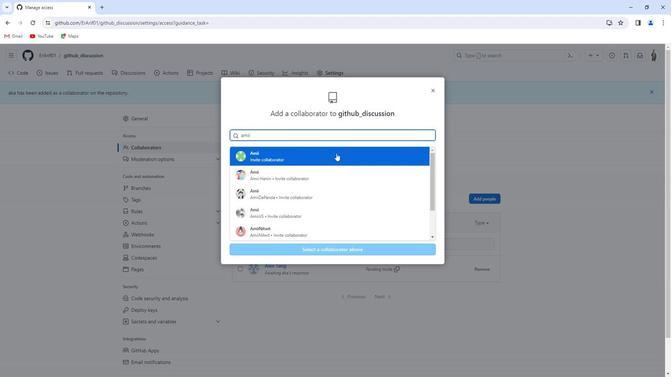 
Action: Mouse moved to (292, 156)
Screenshot: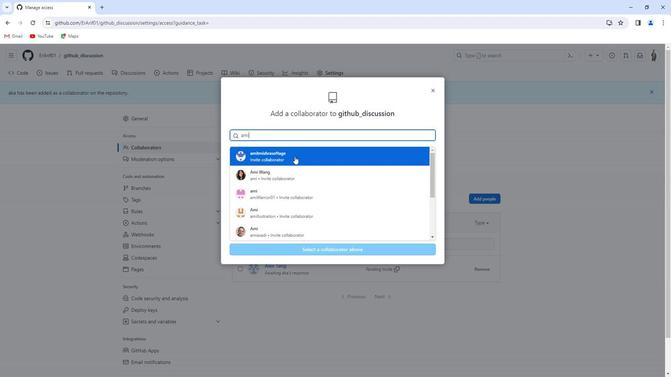 
Action: Mouse pressed left at (292, 156)
Screenshot: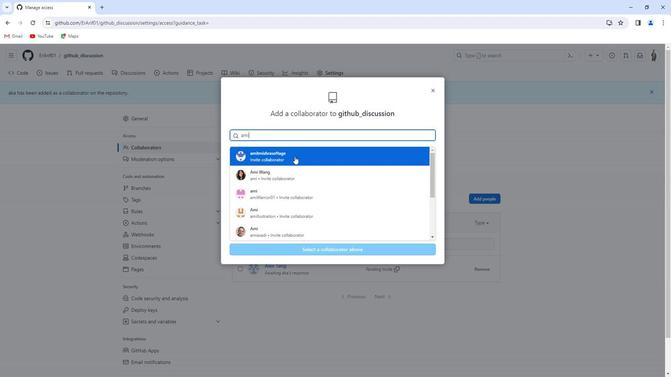 
Action: Mouse moved to (299, 167)
Screenshot: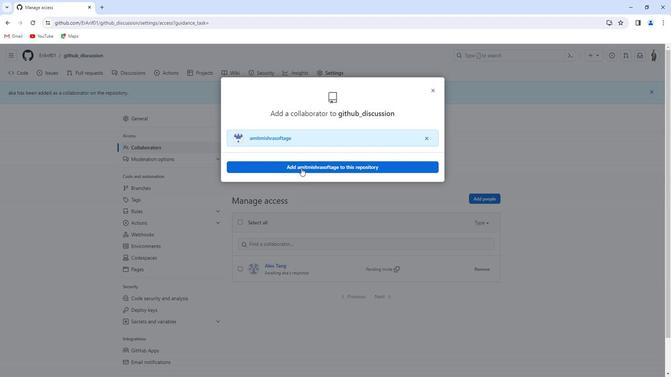
Action: Mouse pressed left at (299, 167)
Screenshot: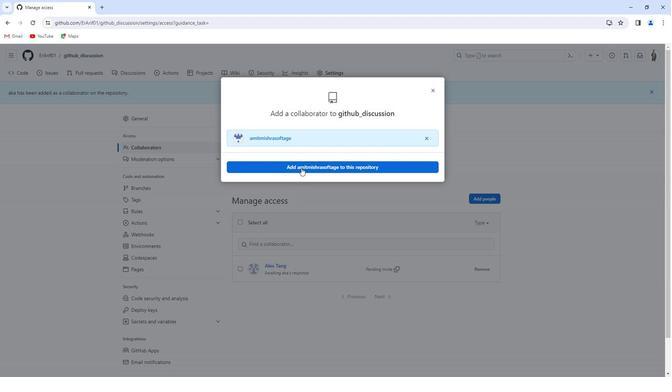 
Action: Mouse moved to (475, 195)
Screenshot: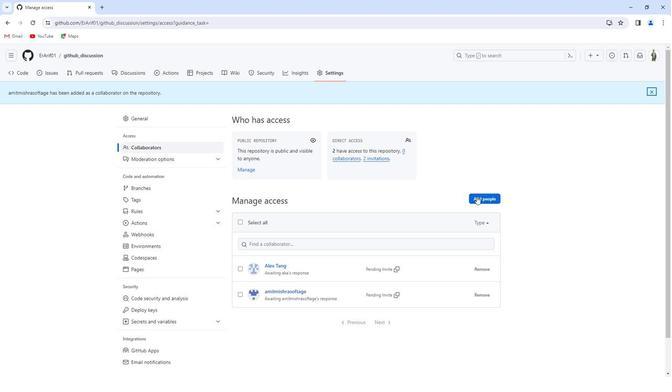 
Action: Mouse pressed left at (475, 195)
Screenshot: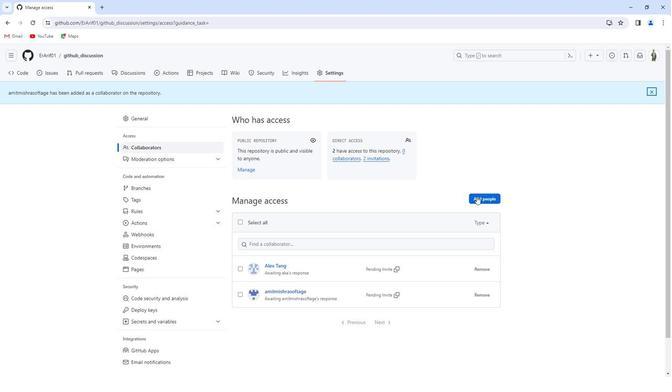 
Action: Mouse moved to (414, 183)
Screenshot: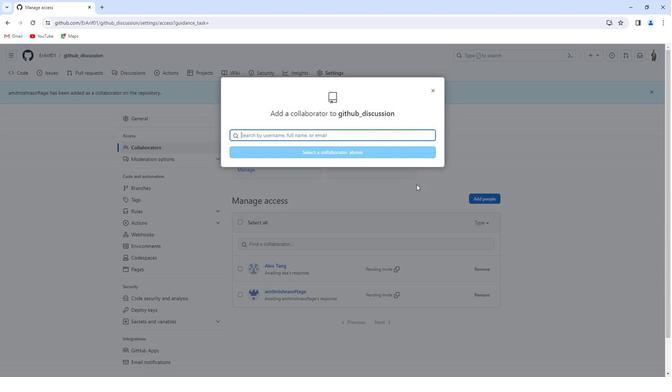 
Action: Key pressed asi
Screenshot: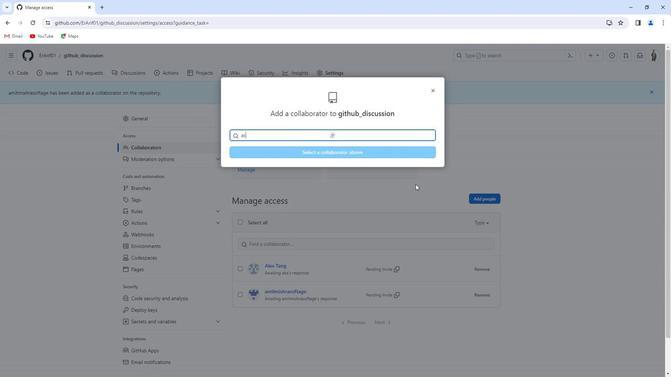
Action: Mouse moved to (318, 159)
Screenshot: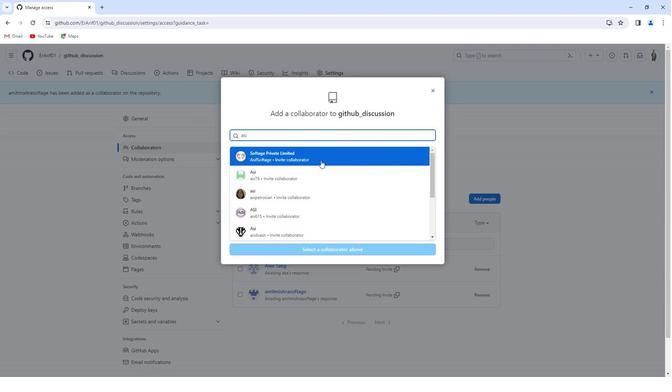 
Action: Mouse pressed left at (318, 159)
Screenshot: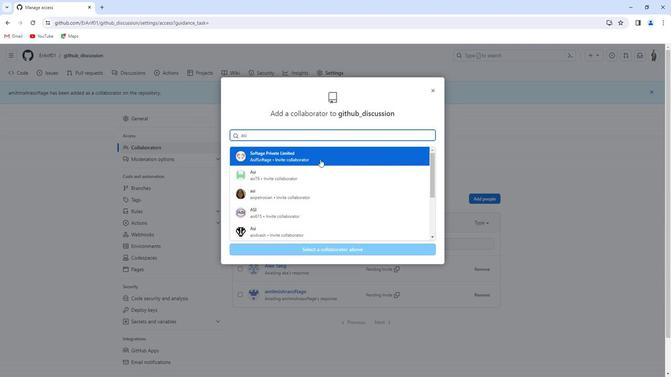
Action: Mouse moved to (335, 175)
Screenshot: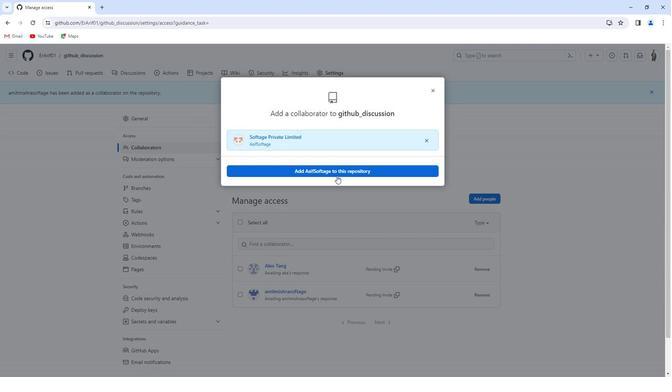 
Action: Mouse pressed left at (335, 175)
Screenshot: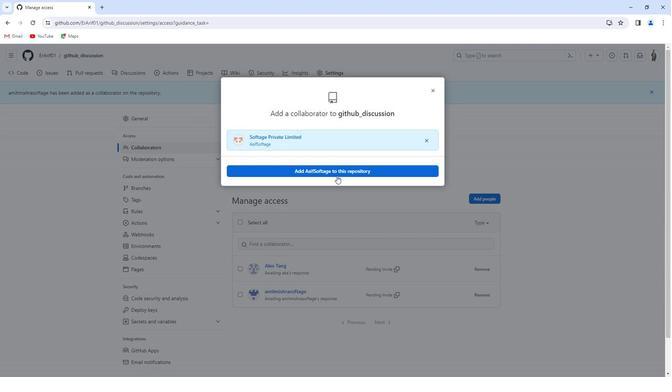 
Action: Mouse moved to (480, 197)
Screenshot: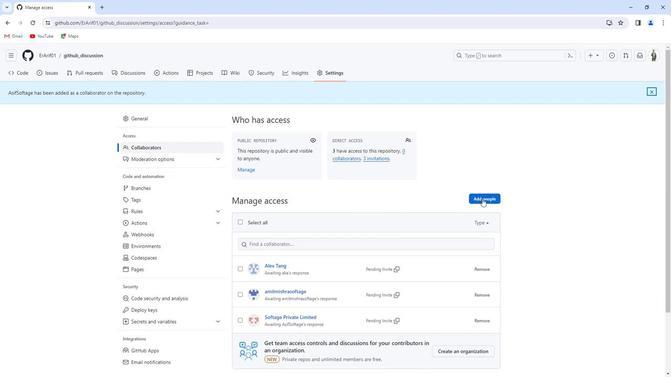 
Action: Mouse pressed left at (480, 197)
Screenshot: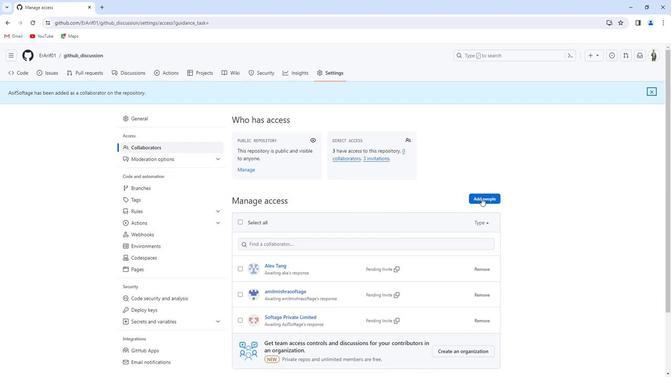 
Action: Mouse moved to (477, 196)
Screenshot: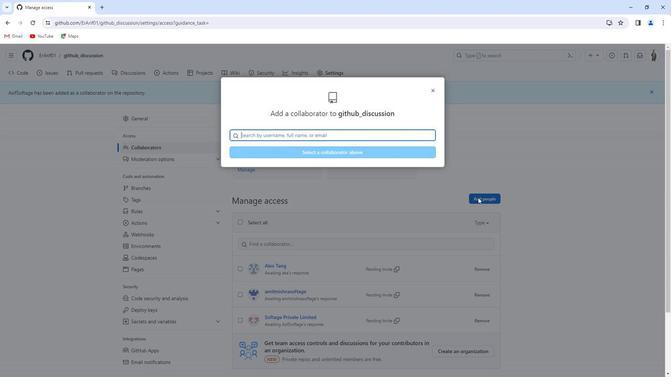 
Action: Key pressed asif
Screenshot: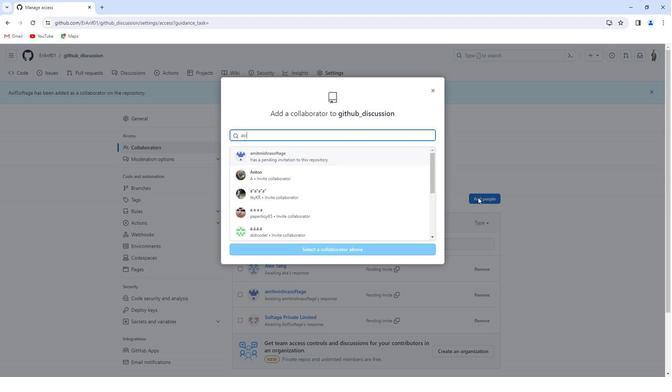 
Action: Mouse moved to (264, 193)
Screenshot: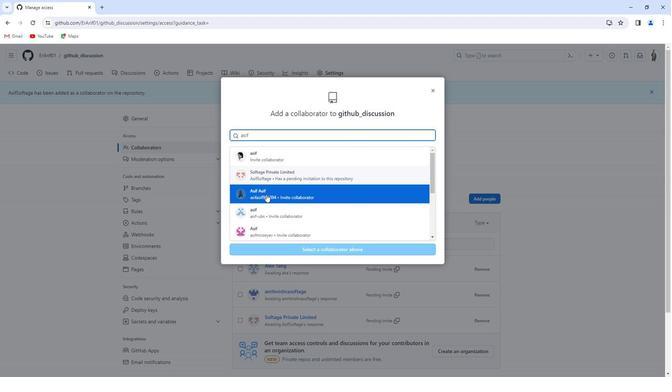 
Action: Mouse pressed left at (264, 193)
Screenshot: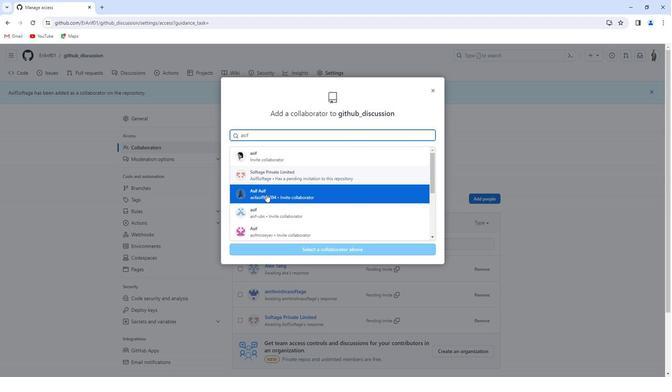 
Action: Mouse moved to (306, 169)
Screenshot: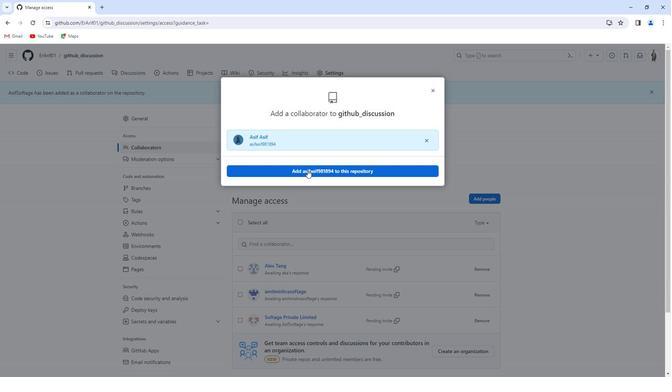 
Action: Mouse pressed left at (306, 169)
Screenshot: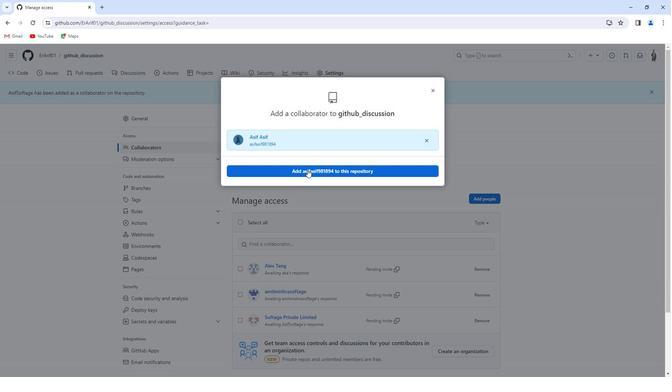 
Action: Mouse moved to (311, 195)
Screenshot: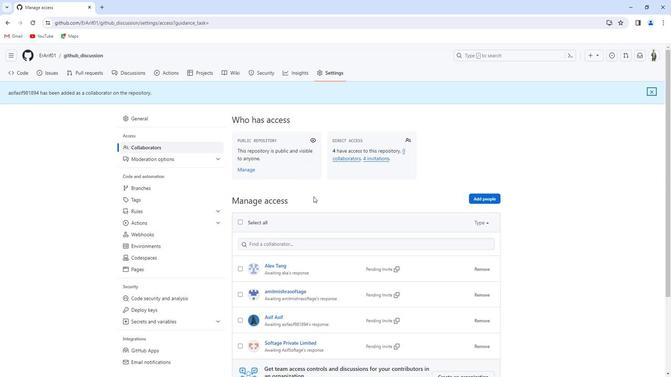 
Action: Mouse scrolled (311, 195) with delta (0, 0)
Screenshot: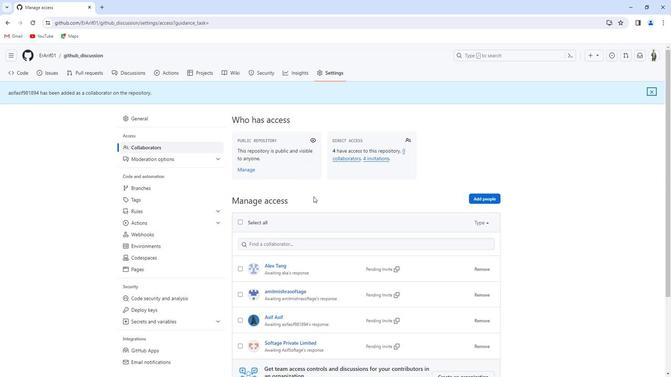 
Action: Mouse moved to (314, 200)
Screenshot: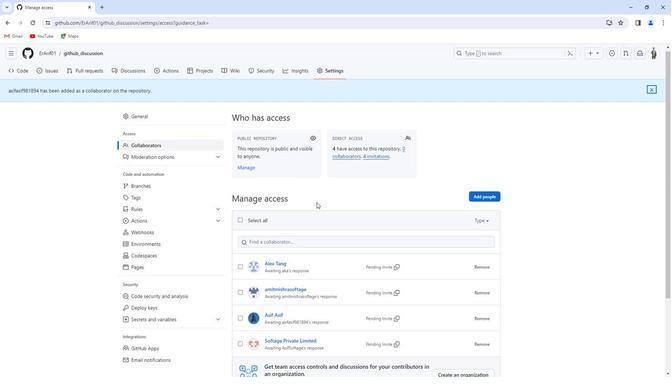 
Action: Mouse scrolled (314, 200) with delta (0, 0)
Screenshot: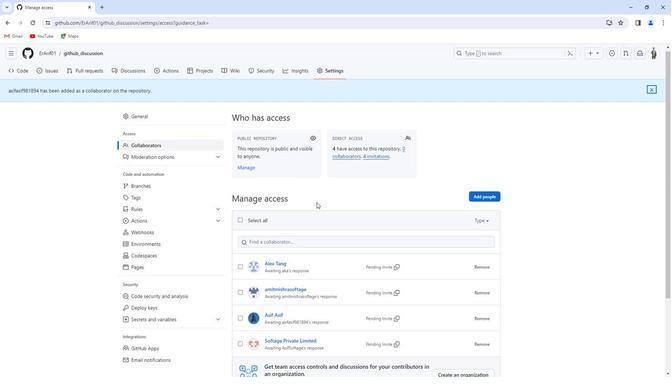 
Action: Mouse moved to (323, 203)
Screenshot: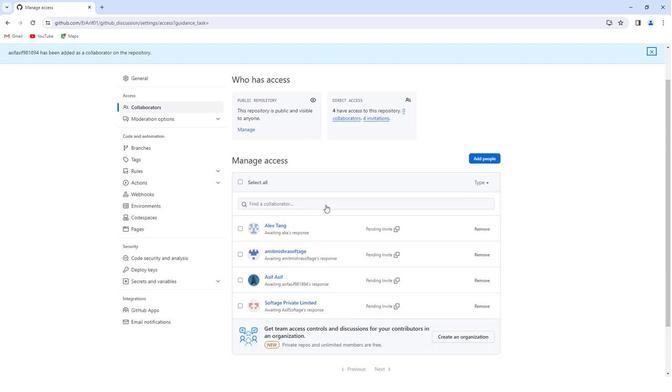 
Action: Mouse scrolled (323, 203) with delta (0, 0)
Screenshot: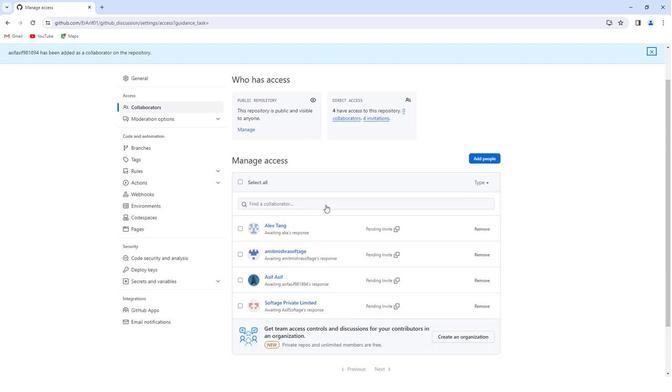 
Action: Mouse moved to (451, 274)
Screenshot: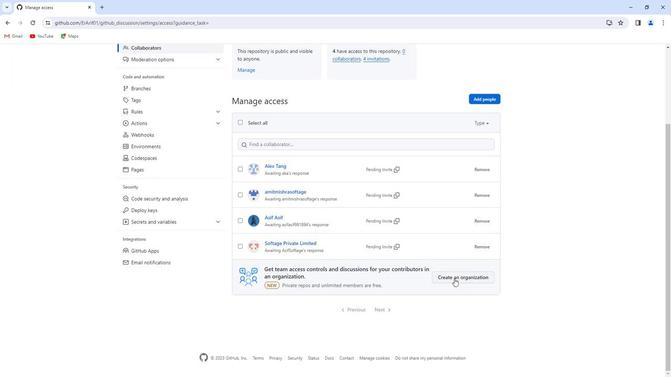 
Action: Mouse pressed left at (451, 274)
Screenshot: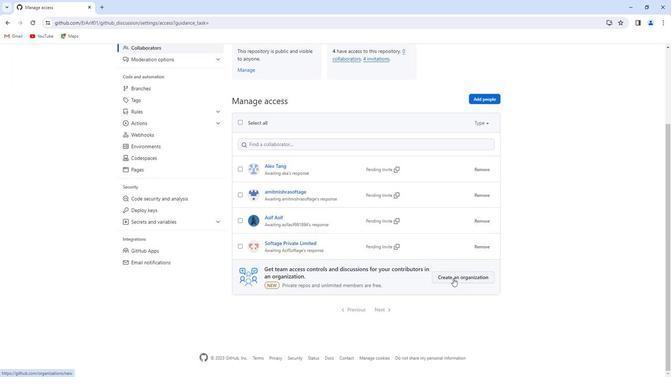 
Action: Mouse moved to (181, 256)
Screenshot: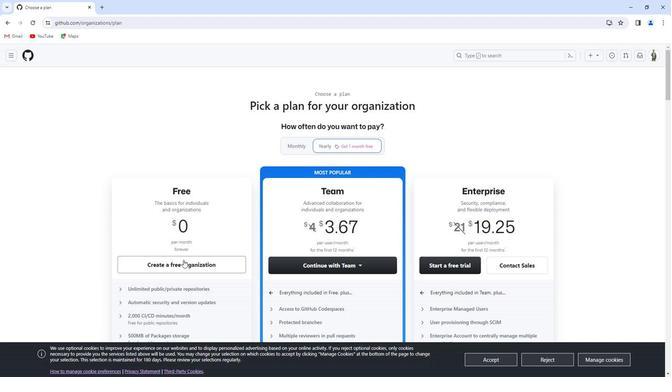 
Action: Mouse pressed left at (181, 256)
Screenshot: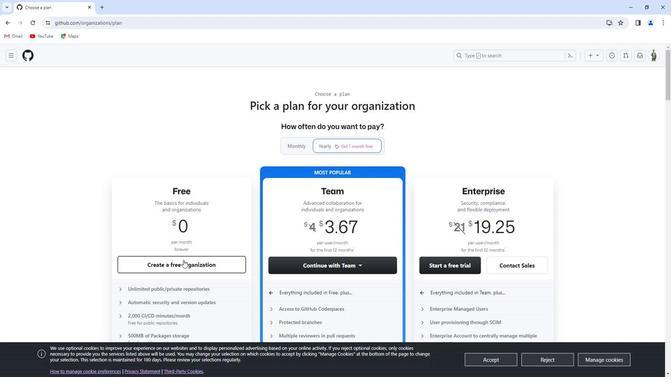 
Action: Mouse moved to (252, 142)
Screenshot: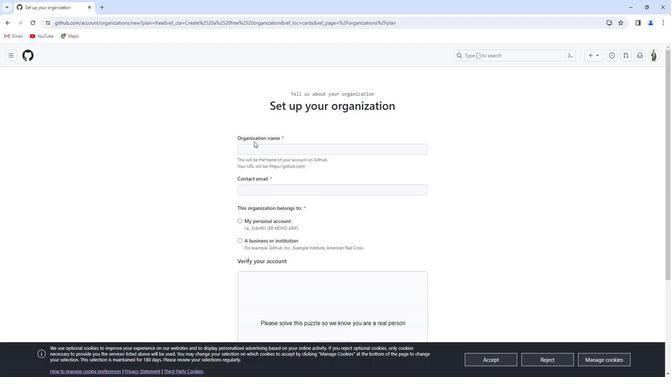 
Action: Mouse scrolled (252, 142) with delta (0, 0)
Screenshot: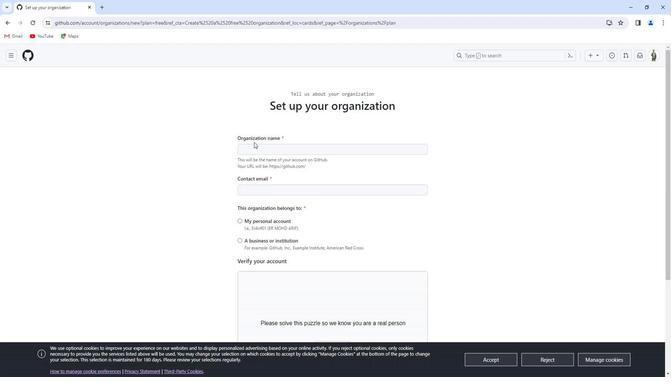 
Action: Mouse moved to (254, 144)
Screenshot: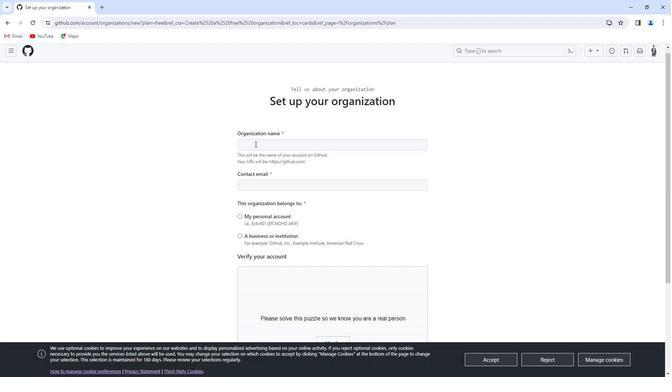 
Action: Mouse scrolled (254, 144) with delta (0, 0)
Screenshot: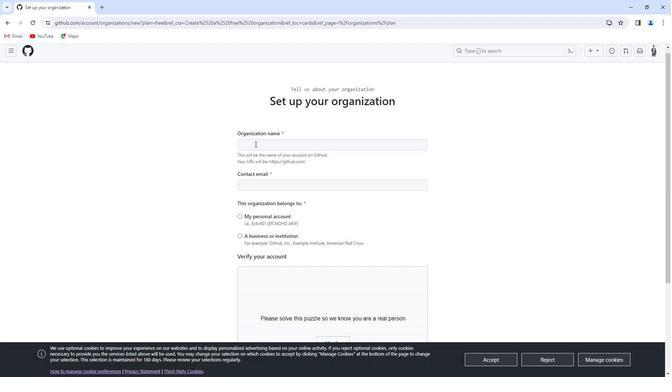 
Action: Mouse moved to (256, 146)
Screenshot: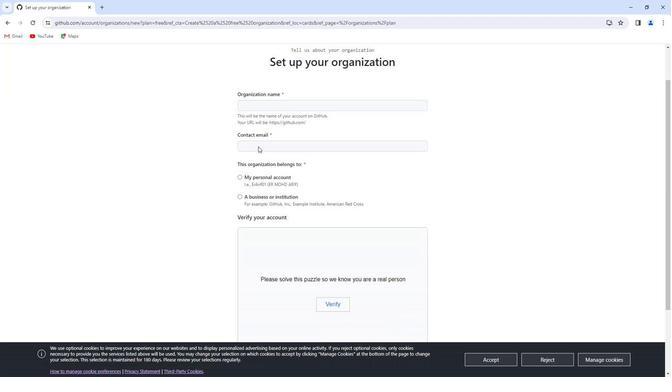 
Action: Mouse scrolled (256, 146) with delta (0, 0)
Screenshot: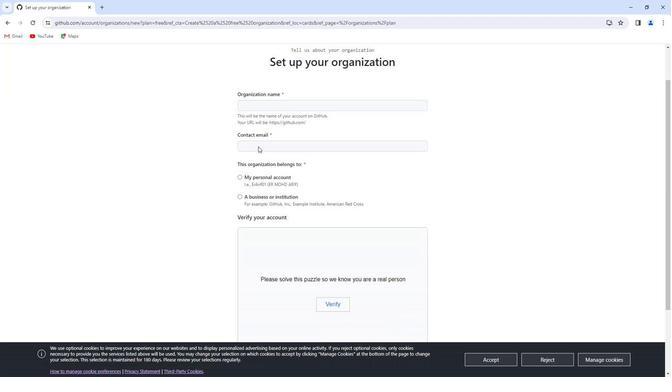 
Action: Mouse moved to (266, 141)
Screenshot: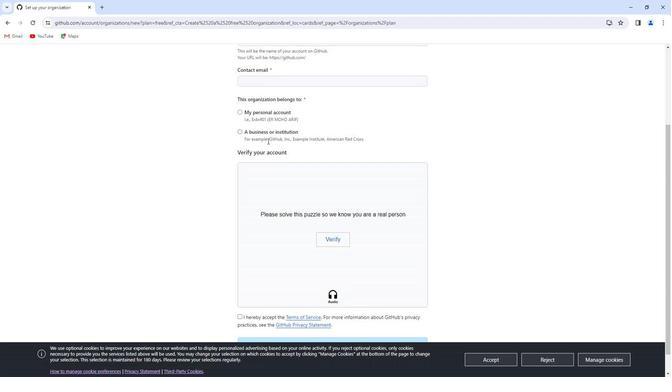 
Action: Mouse scrolled (266, 142) with delta (0, 0)
Screenshot: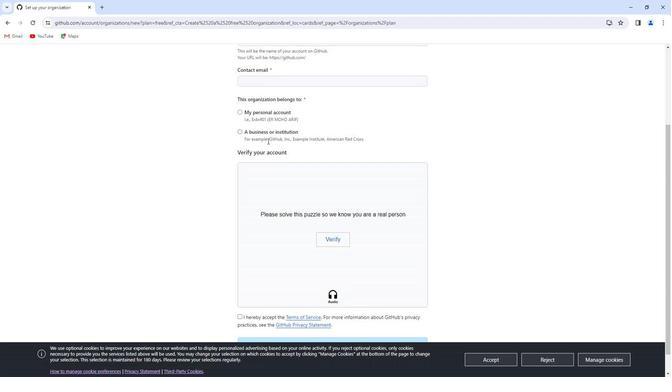 
Action: Mouse moved to (248, 76)
Screenshot: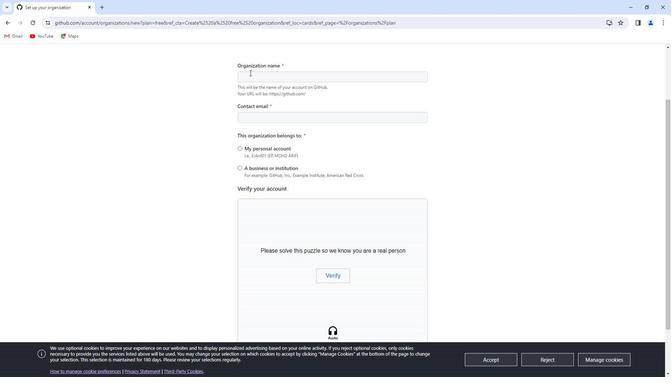 
Action: Mouse pressed left at (248, 76)
Screenshot: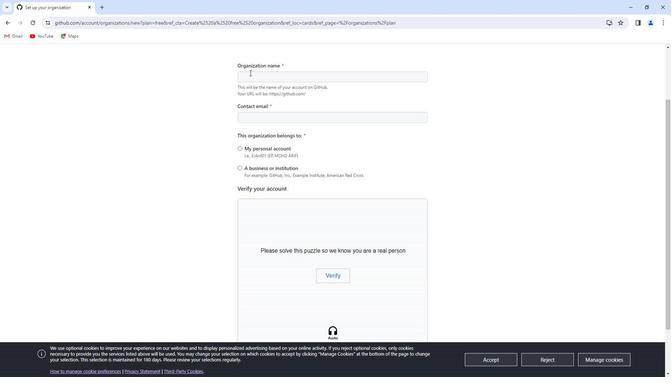
Action: Mouse moved to (251, 82)
Screenshot: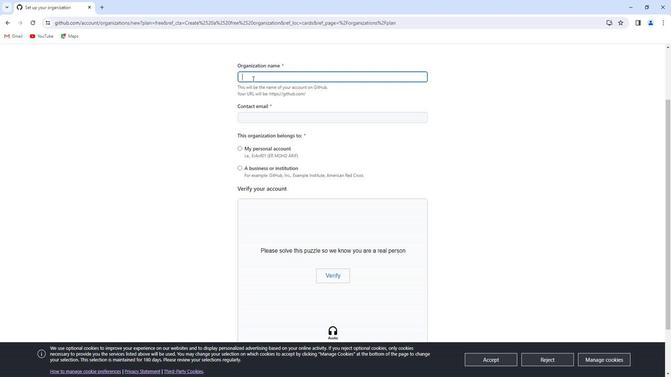 
Action: Key pressed team<Key.shift_r>Discussion
Screenshot: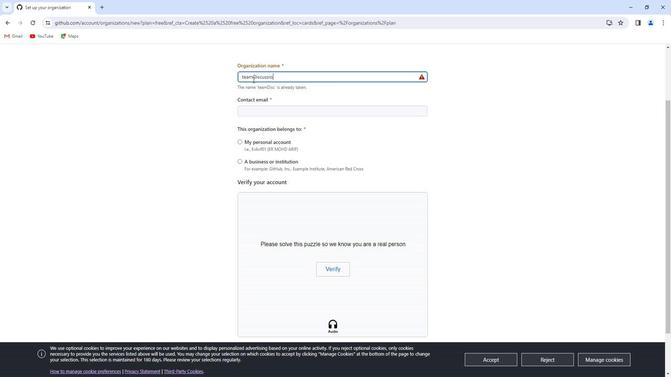 
Action: Mouse moved to (238, 167)
Screenshot: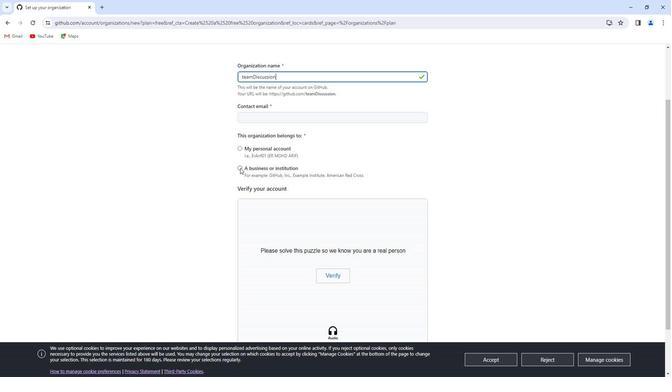 
Action: Mouse pressed left at (238, 167)
Screenshot: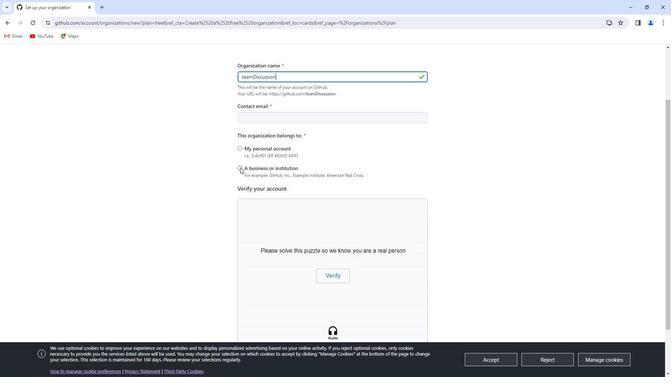 
Action: Mouse moved to (239, 167)
Screenshot: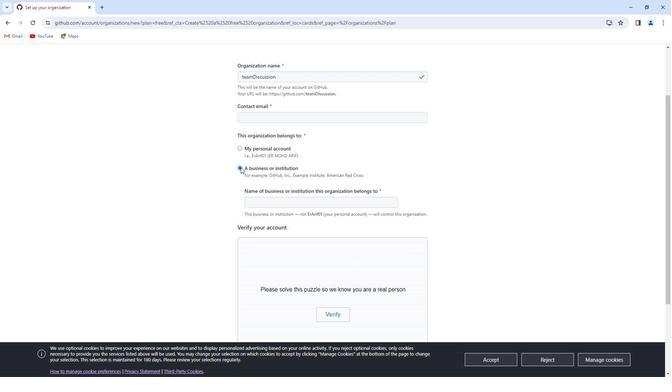 
Action: Mouse scrolled (239, 166) with delta (0, 0)
Screenshot: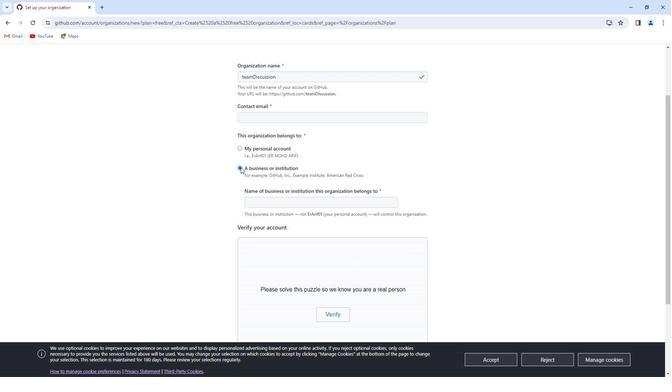 
Action: Mouse moved to (241, 169)
Screenshot: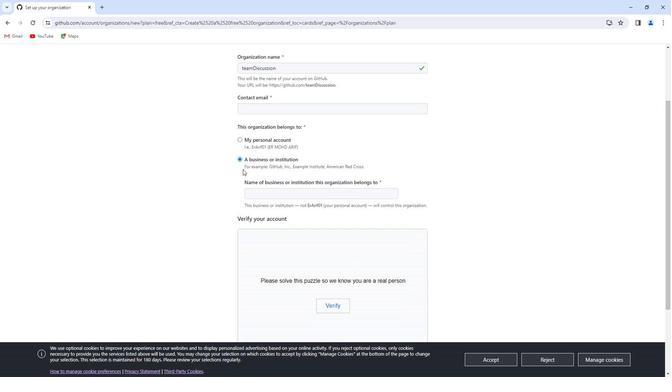 
Action: Mouse scrolled (241, 169) with delta (0, 0)
Screenshot: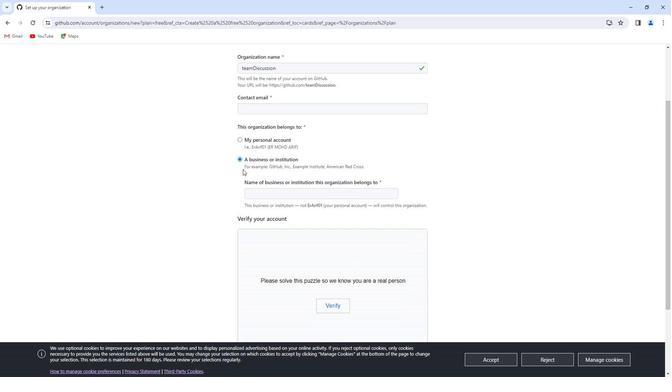 
Action: Mouse moved to (264, 134)
Screenshot: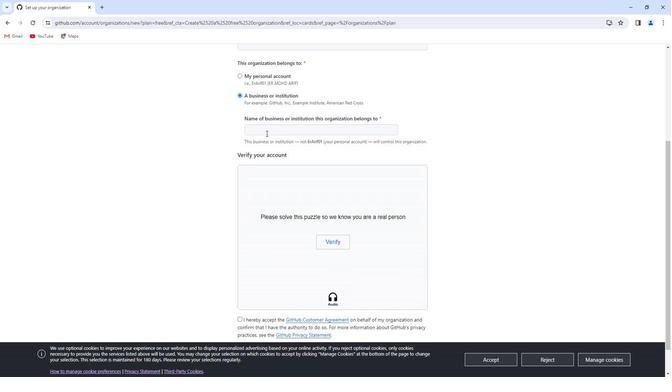 
Action: Mouse pressed left at (264, 134)
Screenshot: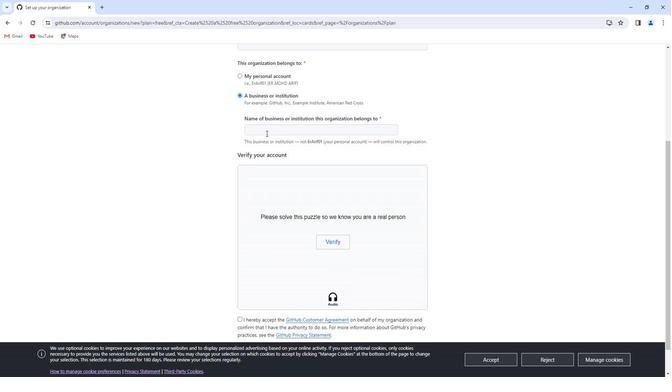 
Action: Mouse moved to (265, 134)
Screenshot: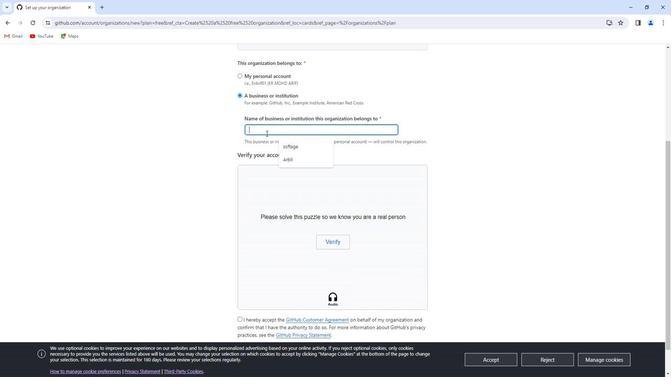 
Action: Key pressed teamds1
Screenshot: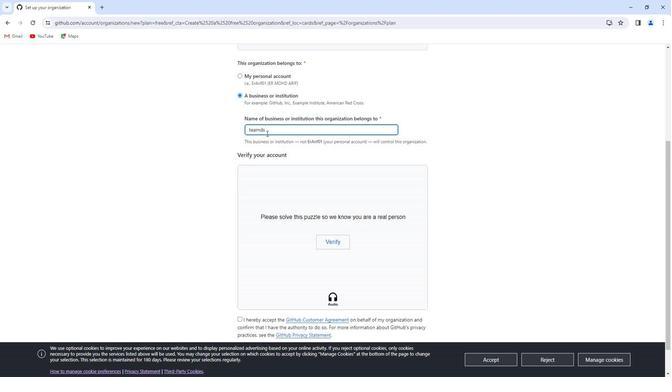 
Action: Mouse moved to (330, 195)
Screenshot: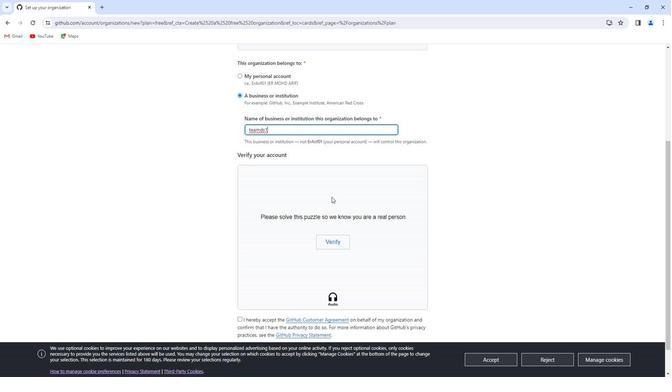 
Action: Mouse scrolled (330, 195) with delta (0, 0)
Screenshot: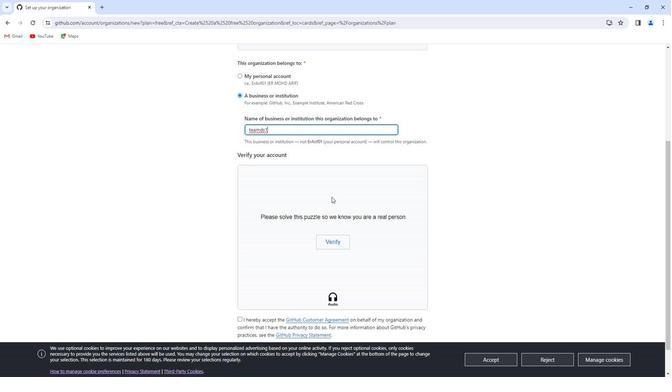 
Action: Mouse moved to (327, 205)
Screenshot: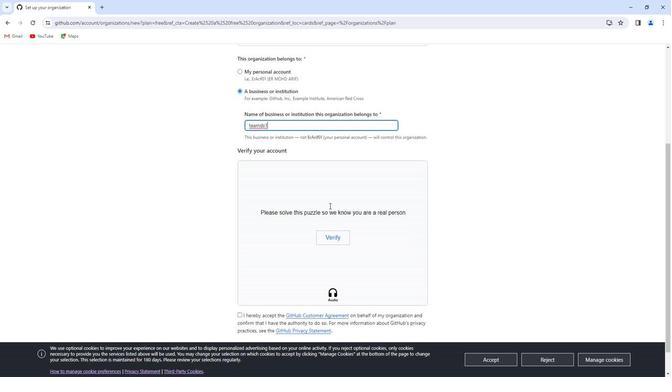 
Action: Mouse scrolled (327, 204) with delta (0, 0)
Screenshot: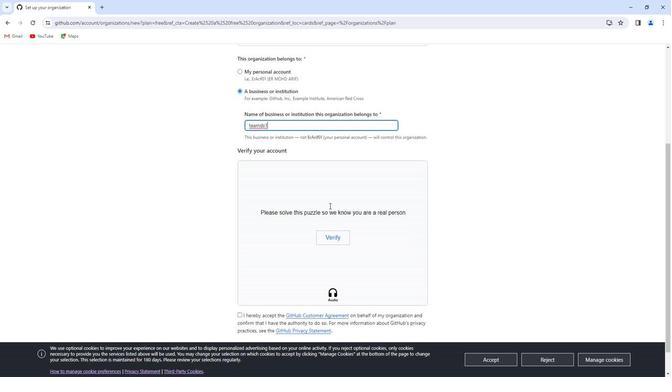 
Action: Mouse moved to (328, 206)
Screenshot: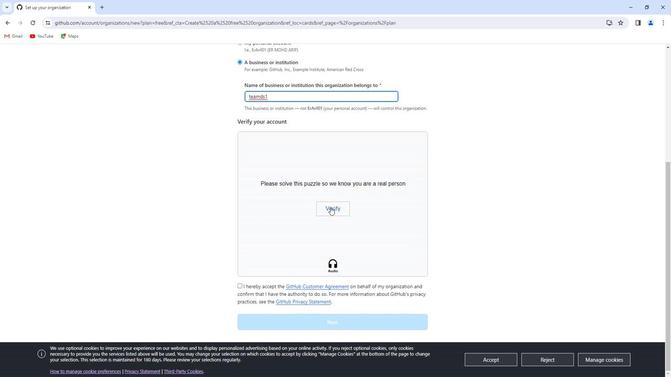 
Action: Mouse pressed left at (328, 206)
Screenshot: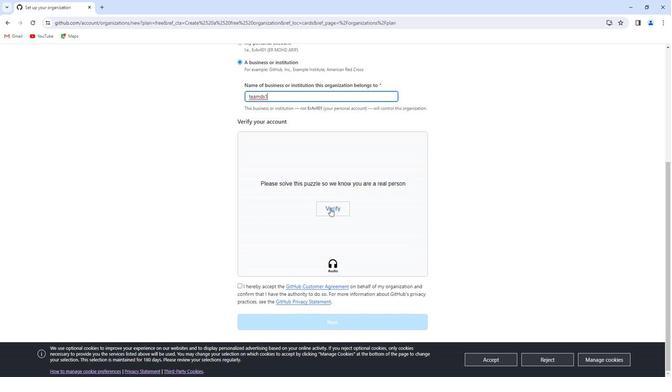 
Action: Mouse moved to (391, 217)
Screenshot: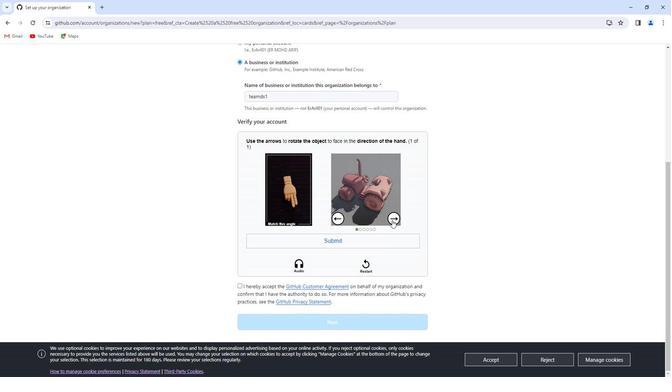 
Action: Mouse pressed left at (391, 217)
Screenshot: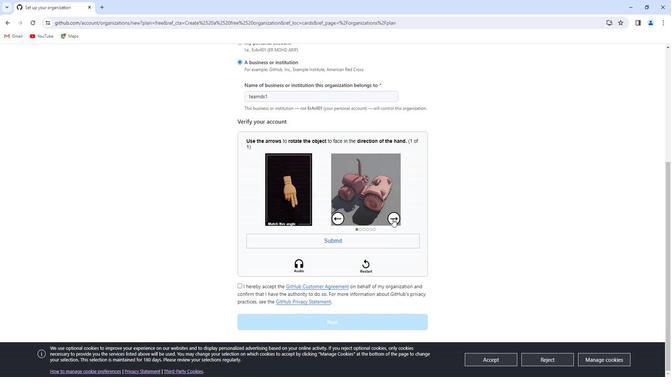 
Action: Mouse pressed left at (391, 217)
Screenshot: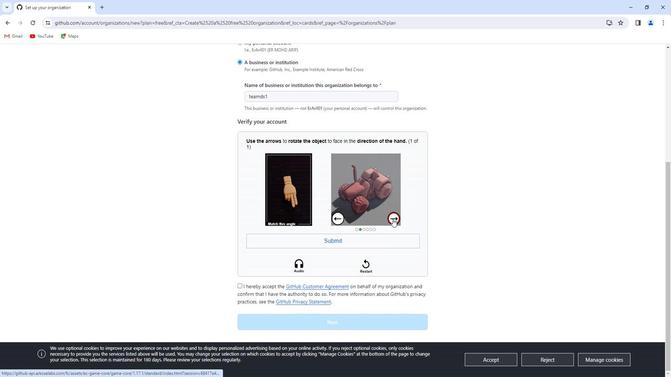 
Action: Mouse moved to (301, 267)
Screenshot: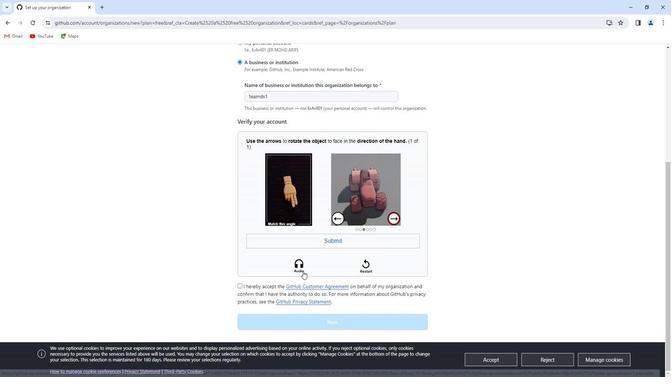
Action: Mouse scrolled (301, 267) with delta (0, 0)
Screenshot: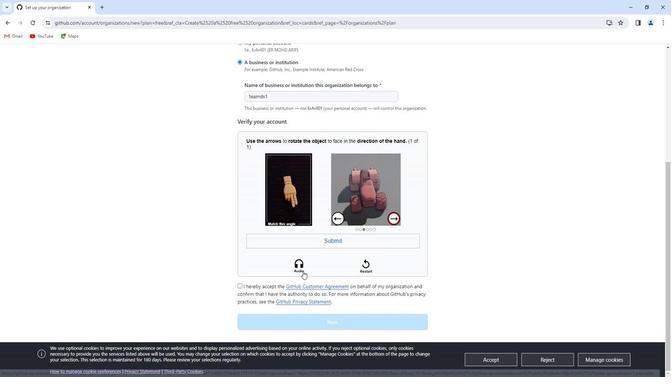 
Action: Mouse moved to (324, 235)
Screenshot: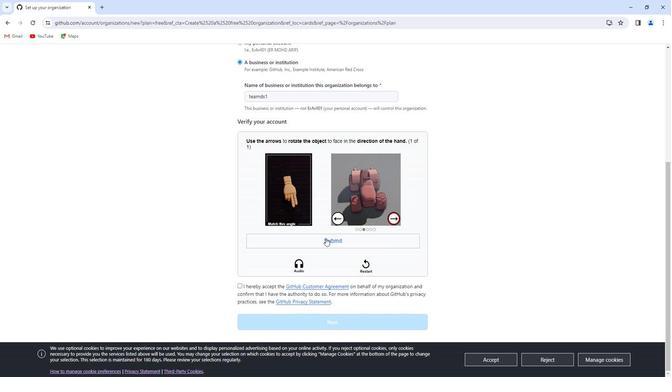 
Action: Mouse pressed left at (324, 235)
Screenshot: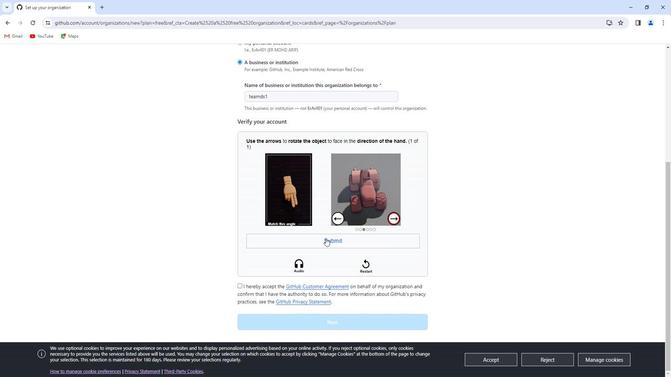 
Action: Mouse moved to (329, 233)
Screenshot: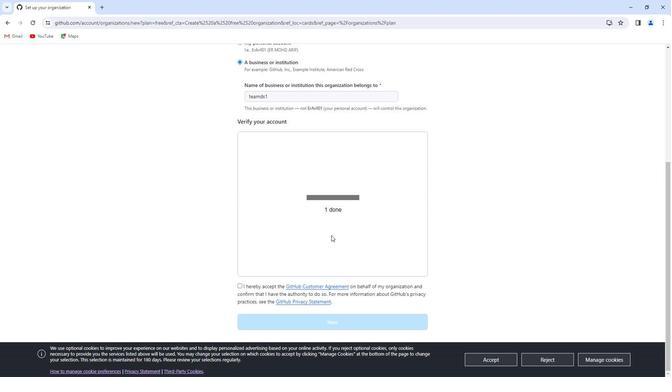 
Action: Mouse scrolled (329, 232) with delta (0, 0)
Screenshot: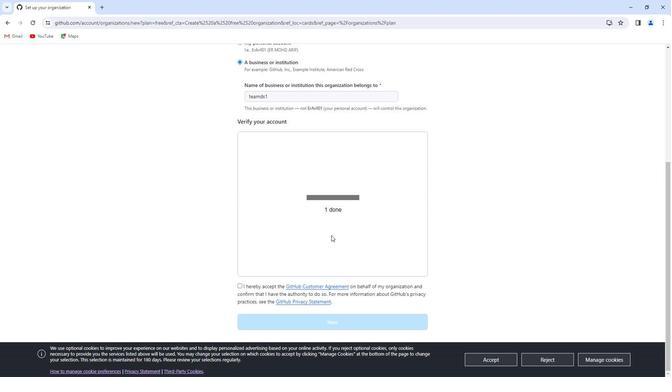 
Action: Mouse moved to (330, 234)
Screenshot: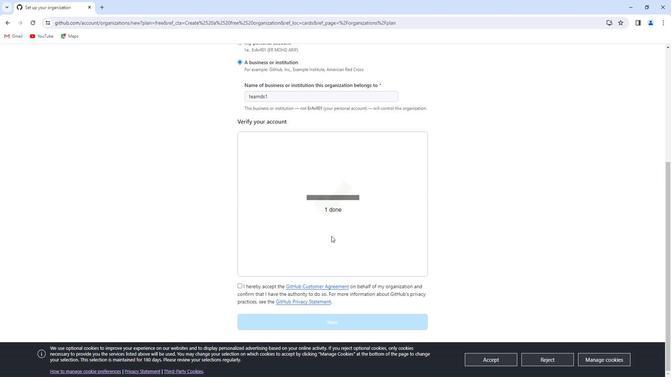 
Action: Mouse scrolled (330, 233) with delta (0, 0)
Screenshot: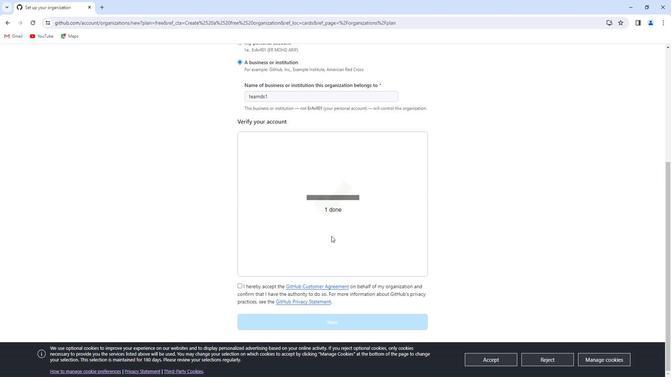 
Action: Mouse moved to (333, 234)
Screenshot: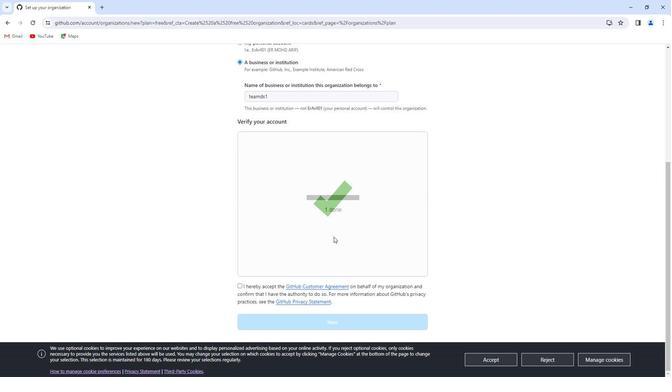 
Action: Mouse scrolled (333, 234) with delta (0, 0)
Screenshot: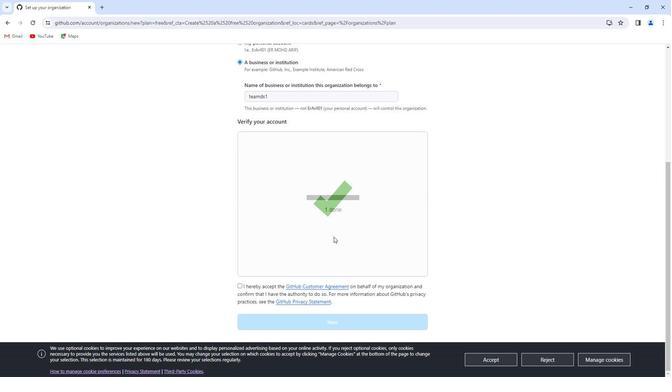 
Action: Mouse moved to (320, 248)
Screenshot: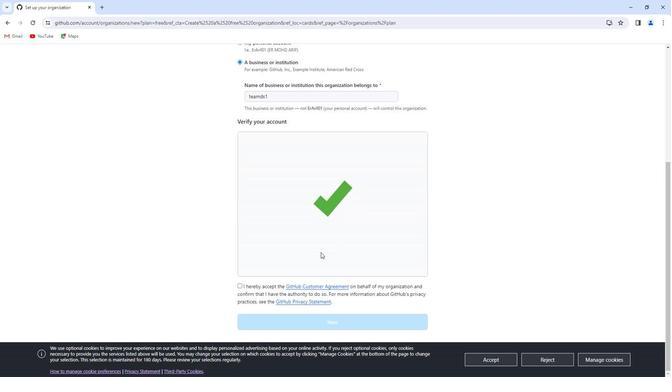 
Action: Mouse scrolled (320, 248) with delta (0, 0)
Screenshot: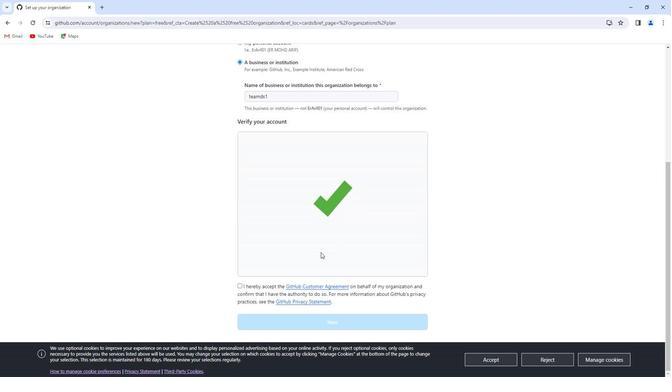 
Action: Mouse moved to (237, 283)
Screenshot: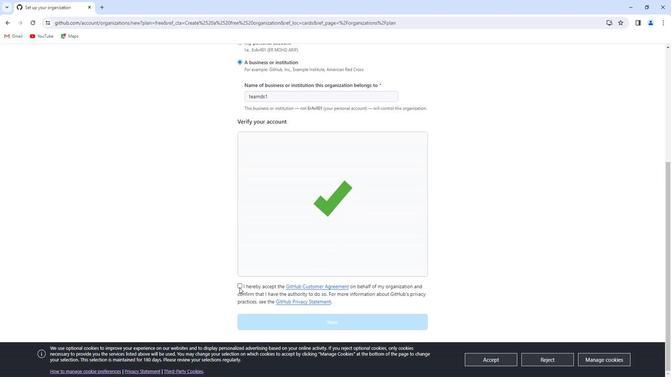 
Action: Mouse pressed left at (237, 283)
Screenshot: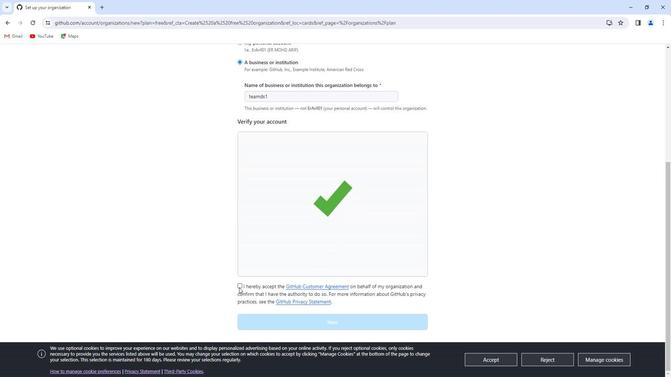 
Action: Mouse moved to (291, 232)
Screenshot: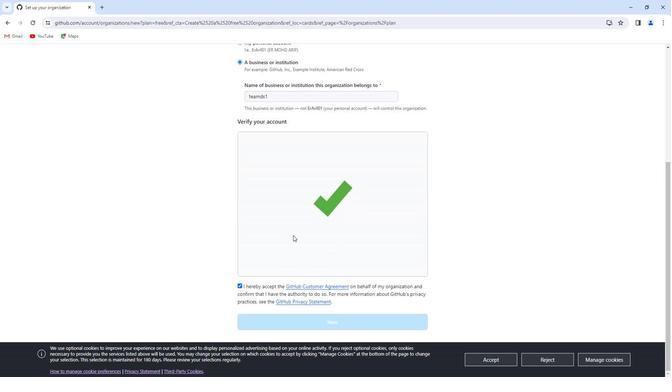 
Action: Mouse scrolled (291, 232) with delta (0, 0)
Screenshot: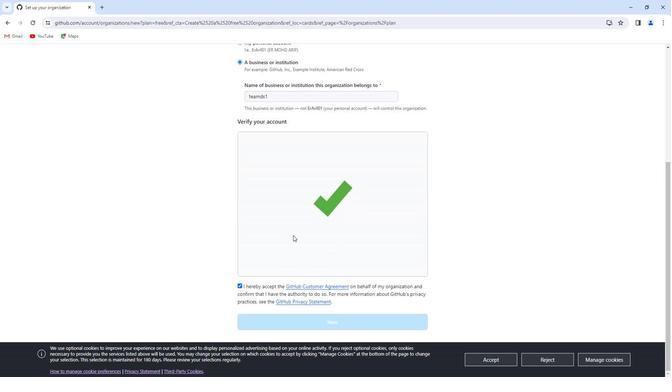 
Action: Mouse moved to (293, 227)
Screenshot: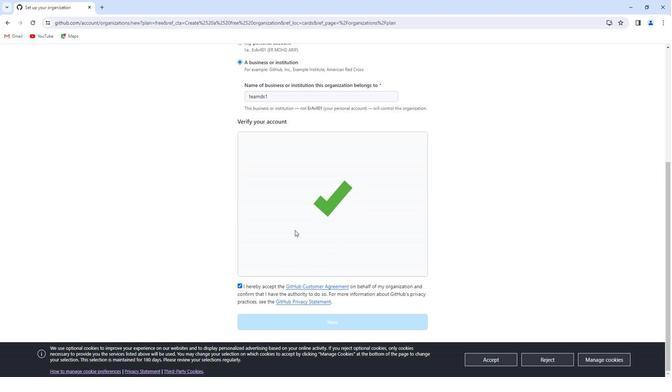 
Action: Mouse scrolled (293, 227) with delta (0, 0)
Screenshot: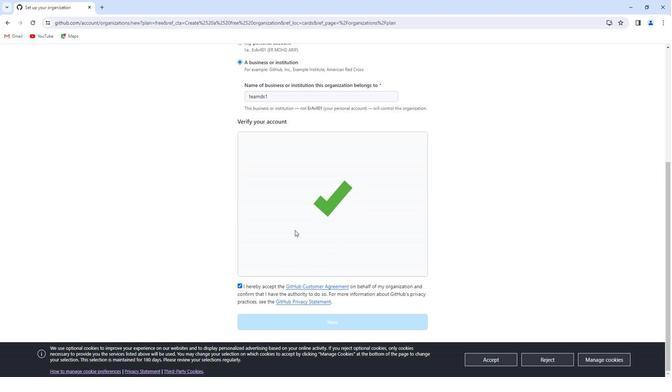 
Action: Mouse moved to (293, 220)
Screenshot: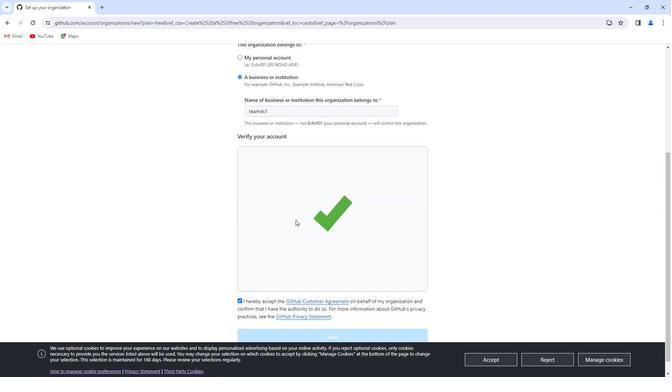 
Action: Mouse scrolled (293, 220) with delta (0, 0)
Screenshot: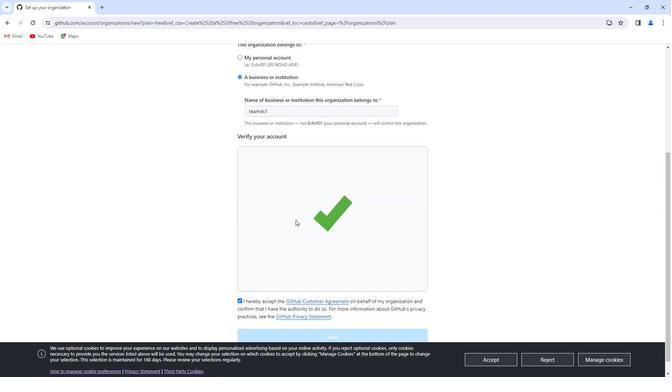 
Action: Mouse moved to (254, 123)
Screenshot: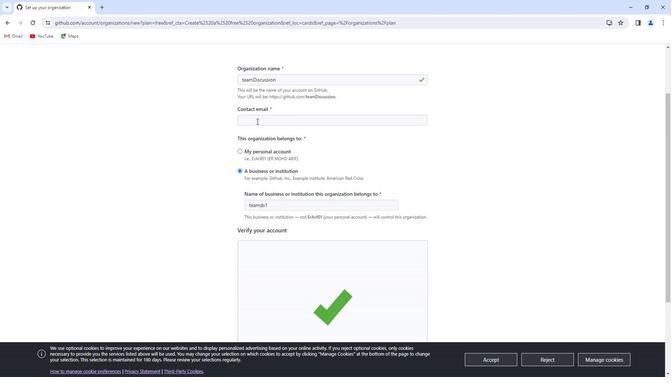 
Action: Mouse pressed left at (254, 123)
Screenshot: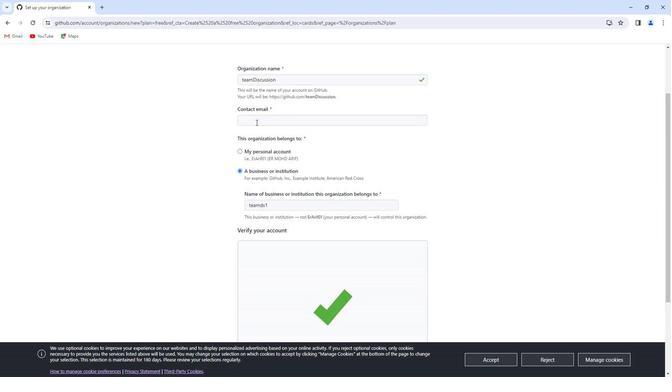 
Action: Mouse moved to (254, 129)
Screenshot: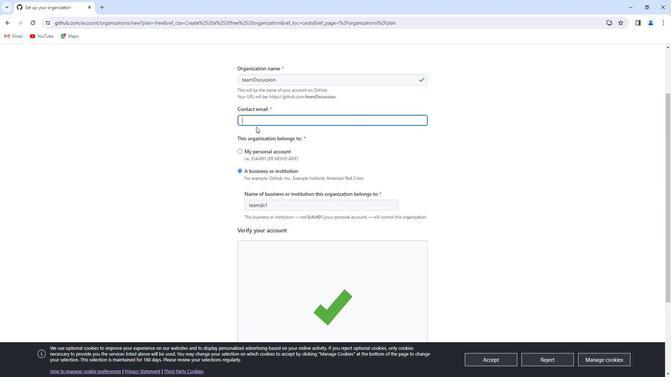 
Action: Key pressed arifmas90408<Key.shift>@gmailc<Key.backspace>.com
Screenshot: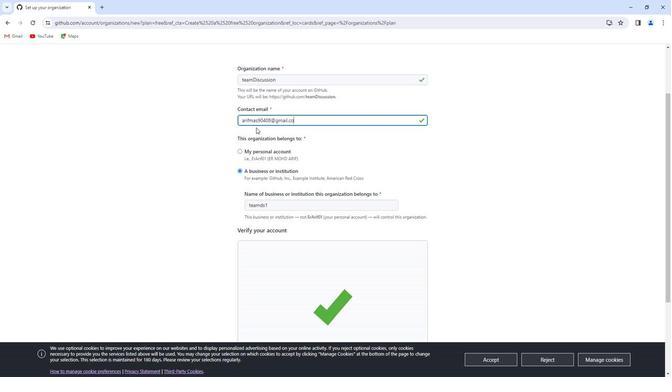 
Action: Mouse moved to (327, 141)
Screenshot: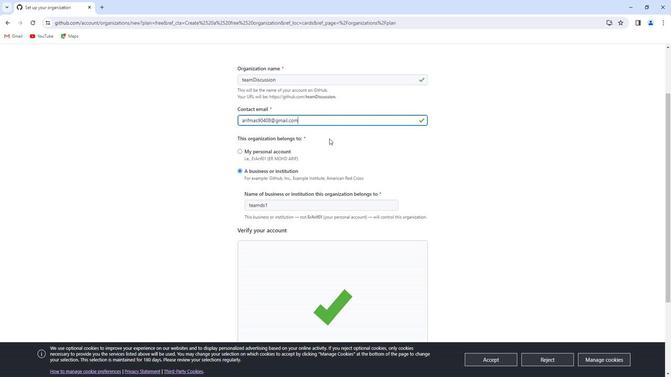 
Action: Mouse scrolled (327, 141) with delta (0, 0)
Screenshot: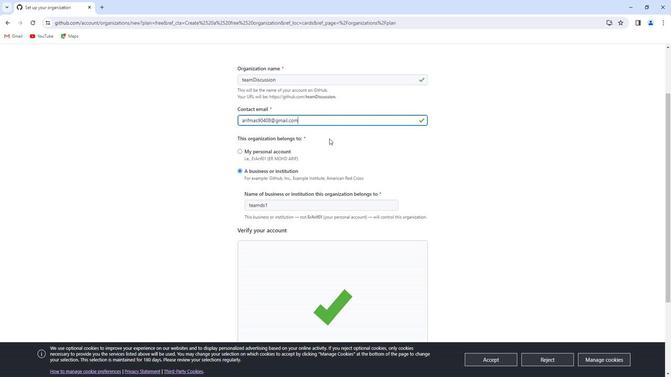 
Action: Mouse moved to (323, 153)
Screenshot: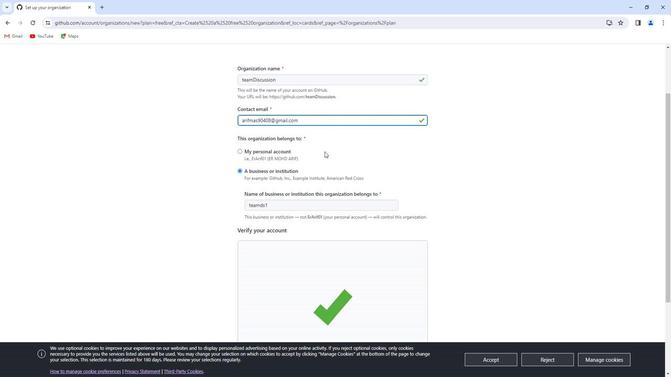 
Action: Mouse scrolled (323, 152) with delta (0, 0)
Screenshot: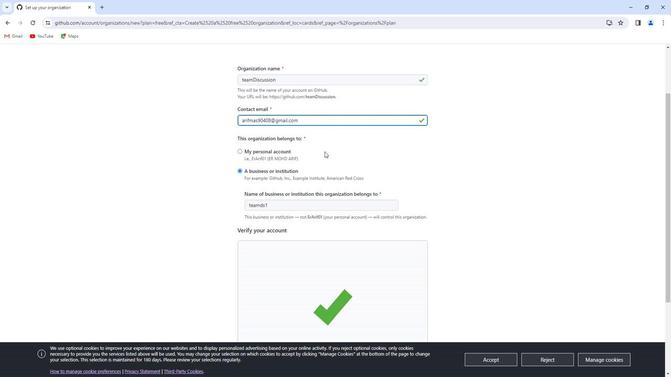 
Action: Mouse moved to (321, 157)
Screenshot: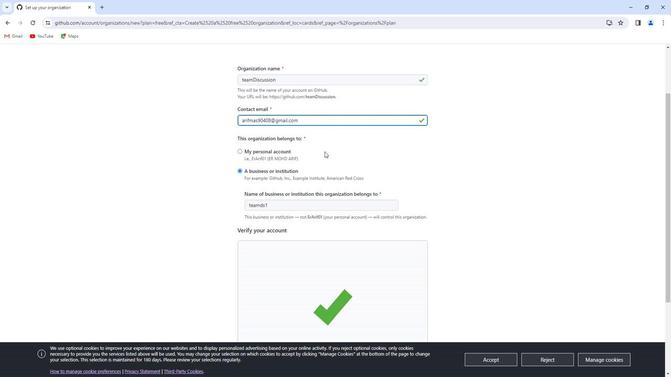
Action: Mouse scrolled (321, 157) with delta (0, 0)
Screenshot: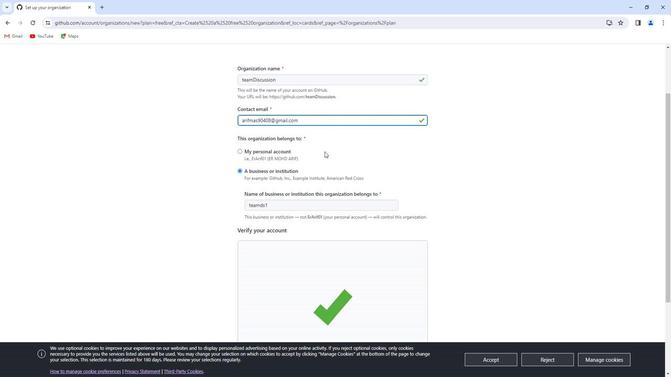 
Action: Mouse moved to (319, 164)
Screenshot: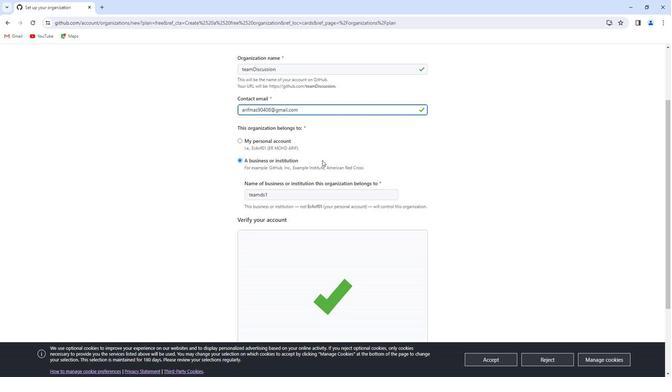 
Action: Mouse scrolled (319, 163) with delta (0, 0)
Screenshot: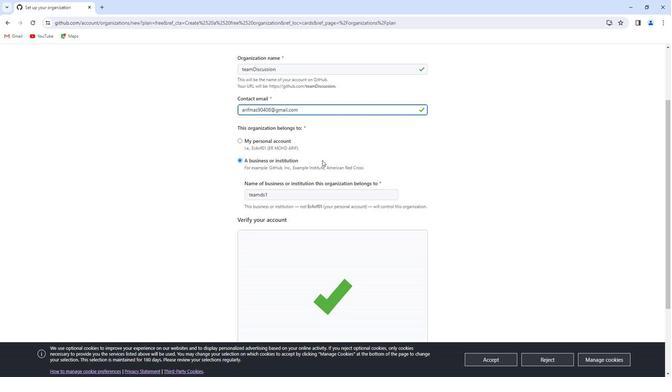 
Action: Mouse moved to (330, 224)
Screenshot: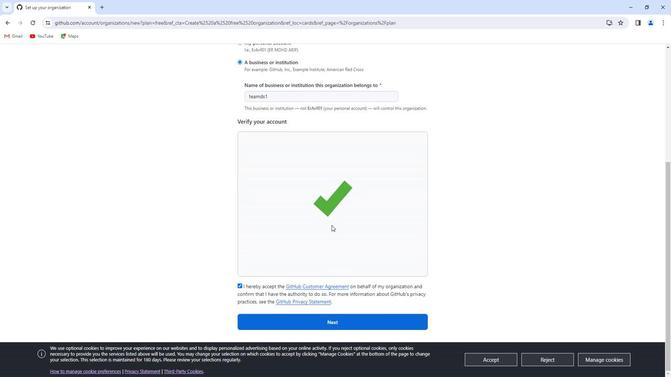 
Action: Mouse scrolled (330, 224) with delta (0, 0)
Screenshot: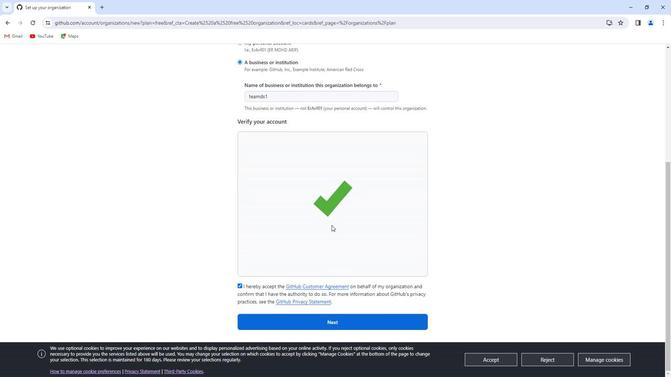 
Action: Mouse moved to (333, 232)
Screenshot: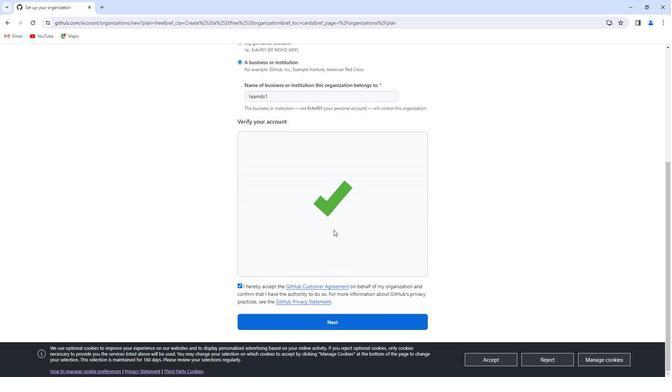 
Action: Mouse scrolled (333, 232) with delta (0, 0)
Screenshot: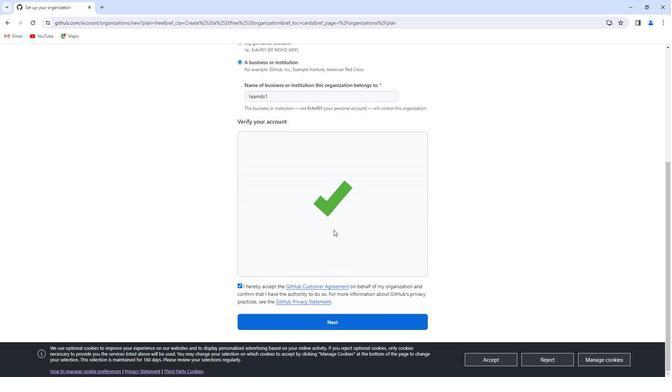 
Action: Mouse moved to (309, 313)
Screenshot: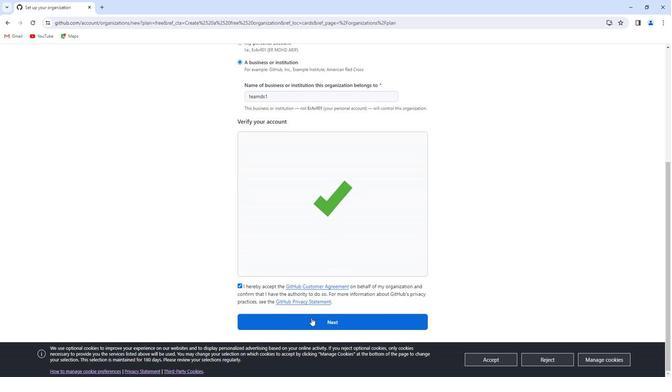 
Action: Mouse pressed left at (309, 313)
Screenshot: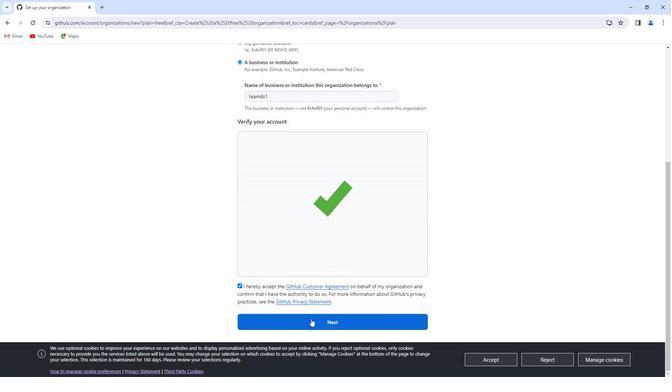 
Action: Mouse moved to (254, 218)
Screenshot: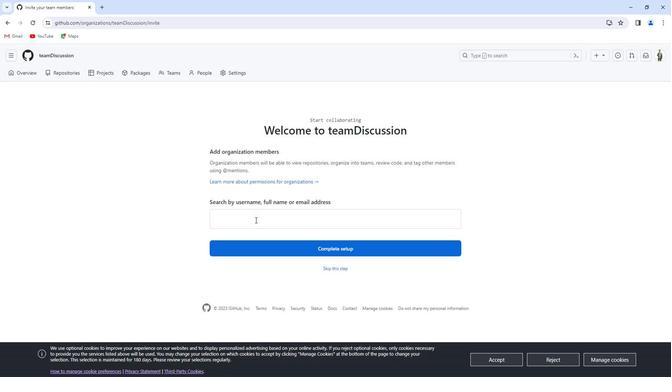 
Action: Mouse pressed left at (254, 218)
Screenshot: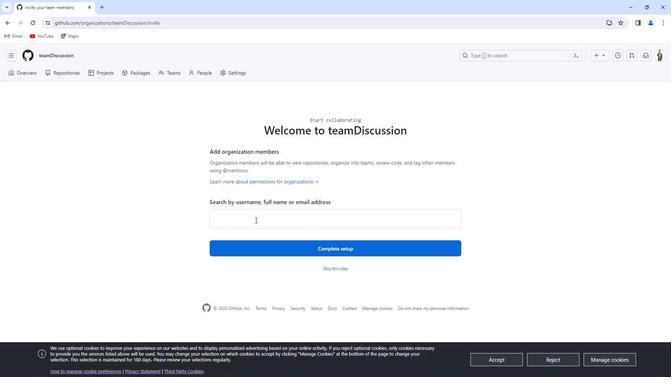 
Action: Mouse moved to (252, 219)
Screenshot: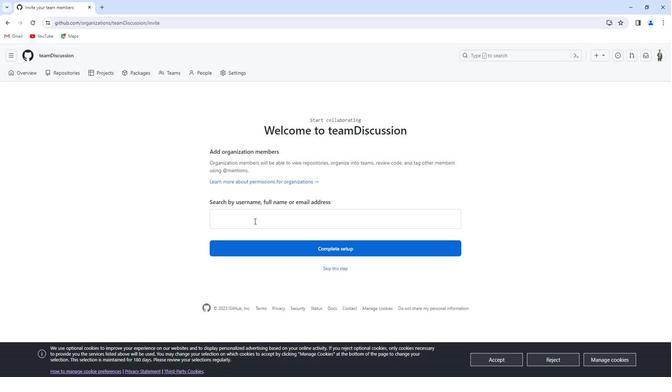 
Action: Key pressed a
Screenshot: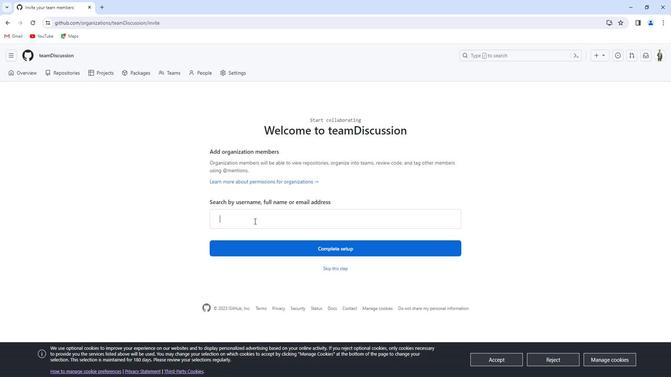 
Action: Mouse moved to (251, 220)
Screenshot: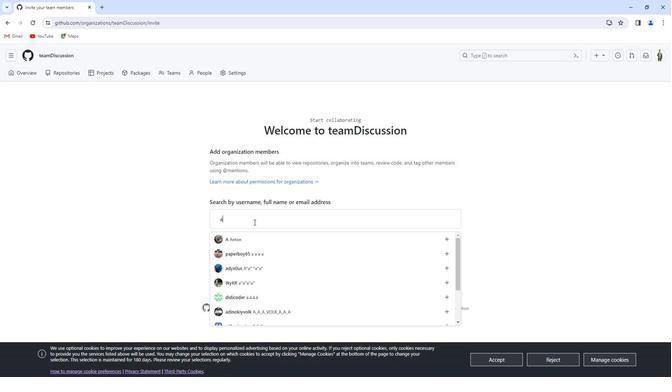 
Action: Key pressed kas
Screenshot: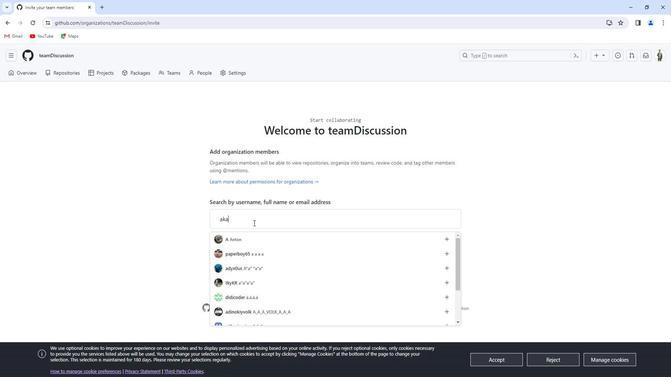 
Action: Mouse moved to (244, 239)
Screenshot: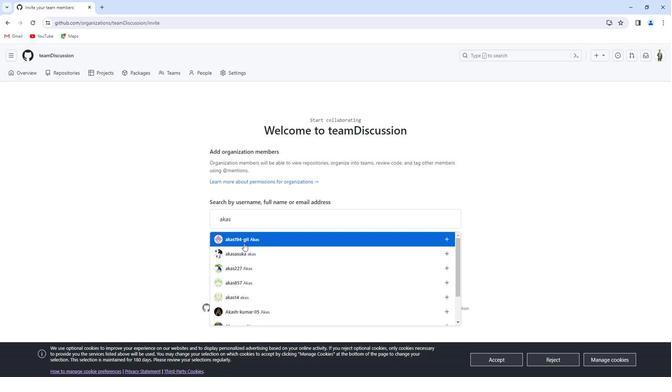 
Action: Mouse pressed left at (244, 239)
Screenshot: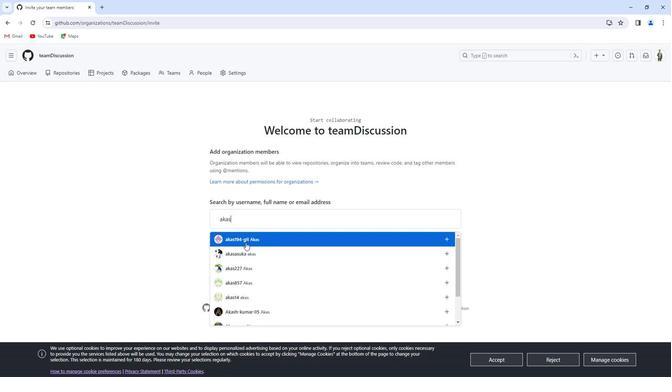
Action: Mouse moved to (253, 250)
Screenshot: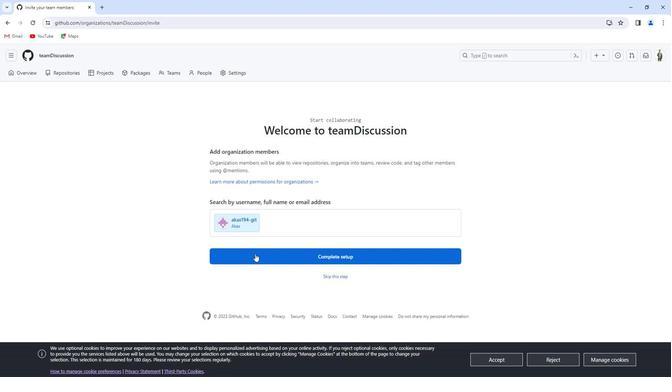 
Action: Mouse pressed left at (253, 250)
Screenshot: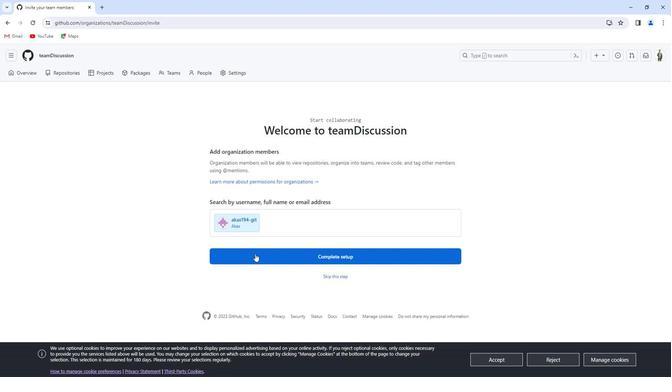
Action: Mouse moved to (227, 211)
Screenshot: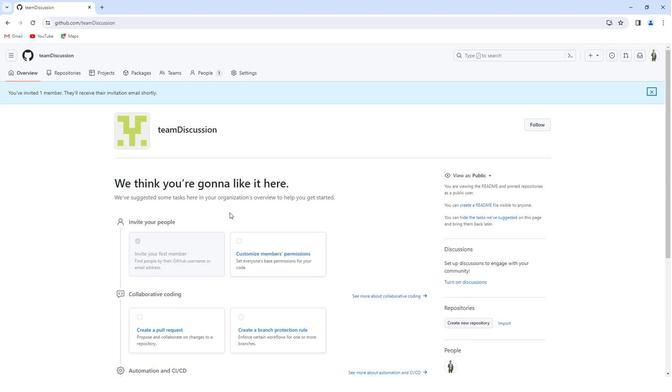 
Action: Mouse scrolled (227, 211) with delta (0, 0)
Screenshot: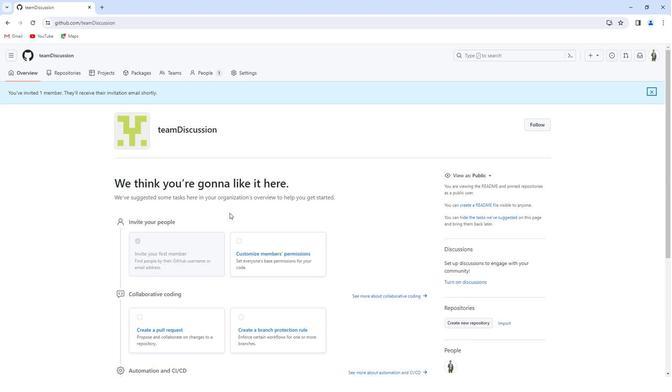 
Action: Mouse moved to (227, 212)
Screenshot: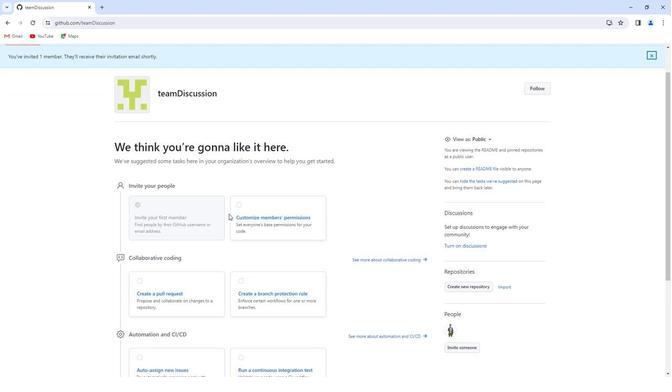 
Action: Mouse scrolled (227, 212) with delta (0, 0)
Screenshot: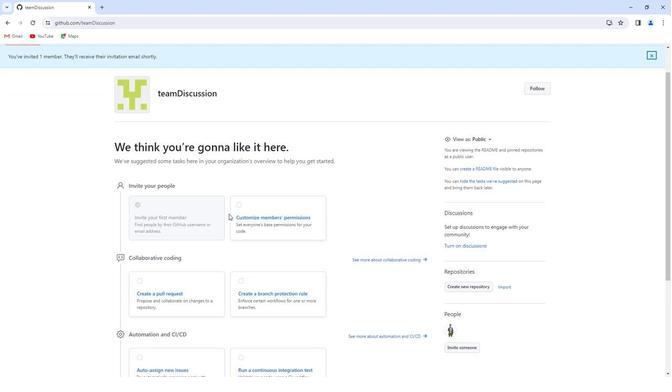 
Action: Mouse moved to (507, 160)
Screenshot: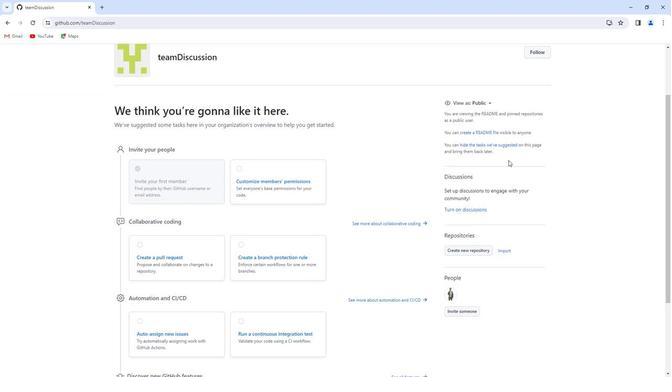 
Action: Mouse scrolled (507, 160) with delta (0, 0)
Screenshot: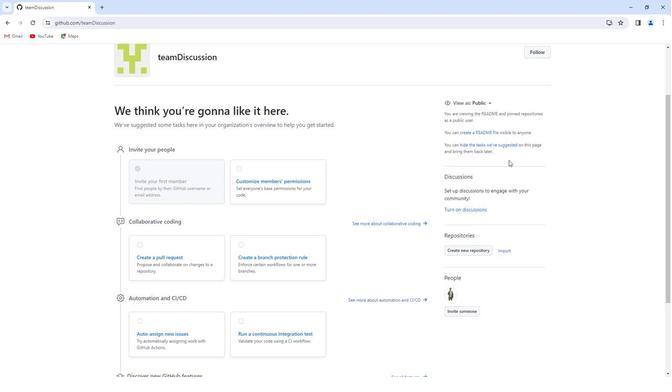 
Action: Mouse scrolled (507, 160) with delta (0, 0)
Screenshot: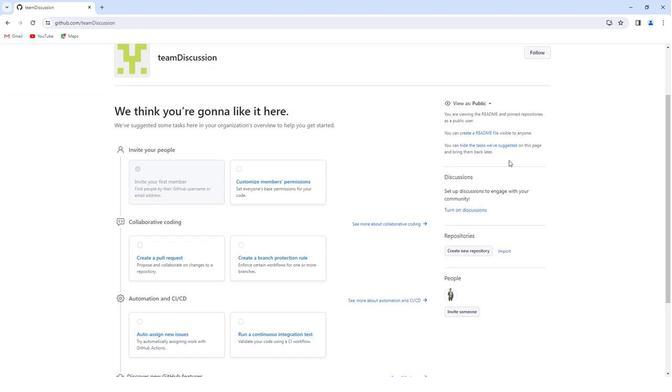 
Action: Mouse moved to (508, 160)
Screenshot: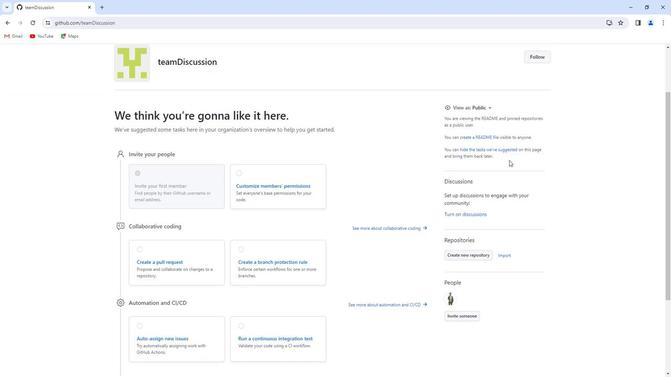 
Action: Mouse scrolled (508, 160) with delta (0, 0)
Screenshot: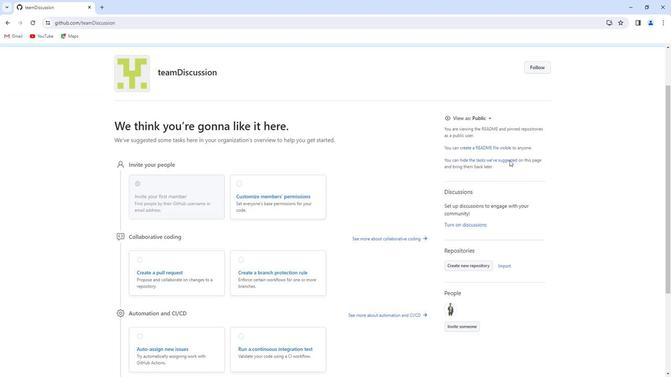 
Action: Mouse moved to (530, 127)
Screenshot: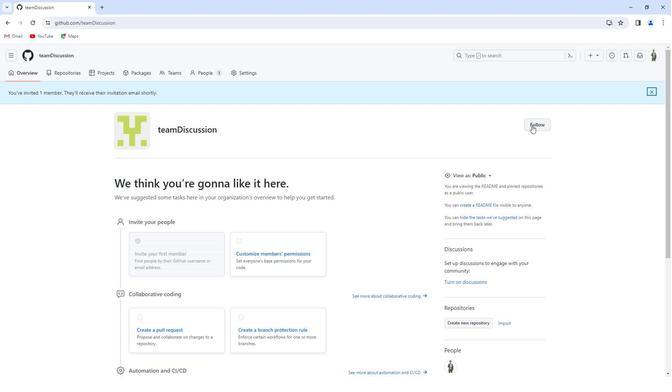 
Action: Mouse pressed left at (530, 127)
Screenshot: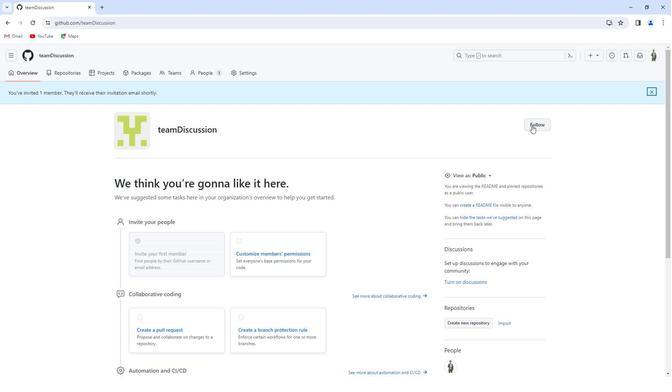 
Action: Mouse moved to (173, 74)
Screenshot: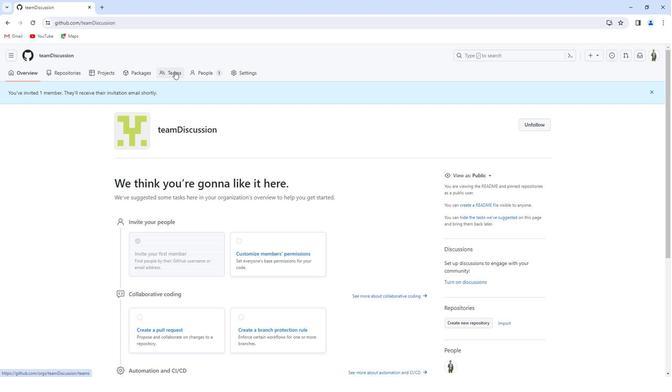 
Action: Mouse pressed left at (173, 74)
Screenshot: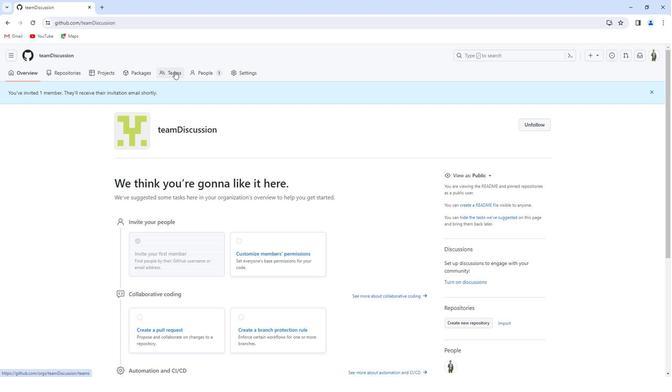 
Action: Mouse moved to (309, 239)
Screenshot: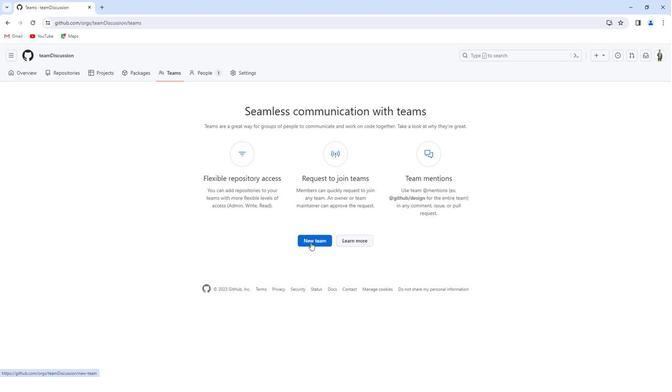 
Action: Mouse pressed left at (309, 239)
Screenshot: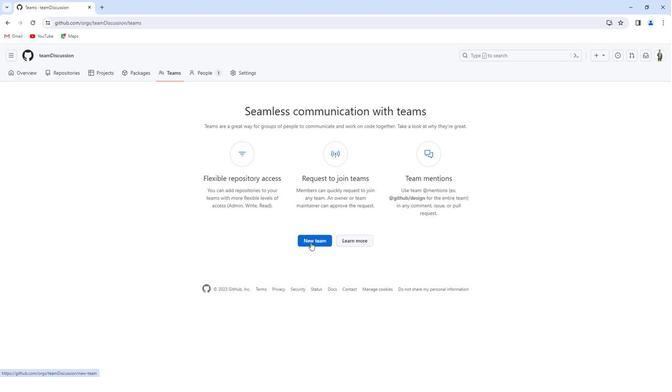 
Action: Mouse moved to (263, 129)
Screenshot: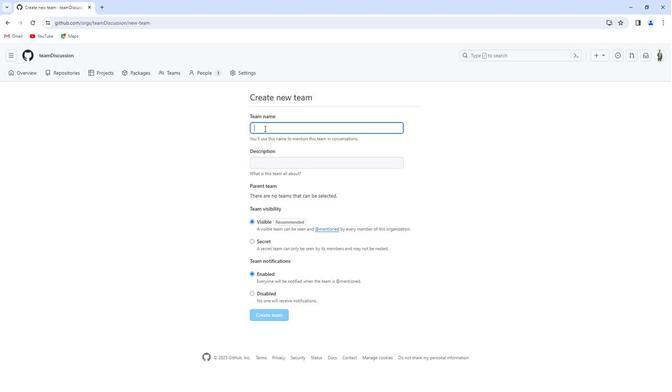 
Action: Mouse pressed left at (263, 129)
Screenshot: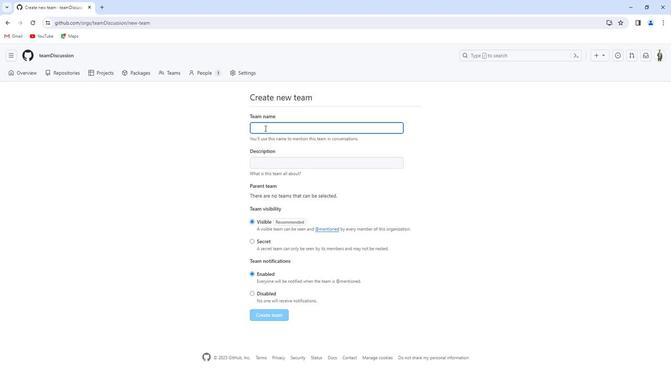 
Action: Key pressed dic<Key.backspace><Key.backspace><Key.backspace><Key.backspace><Key.backspace><Key.backspace><Key.backspace><Key.shift_r>Discussion<Key.backspace><Key.backspace><Key.backspace><Key.backspace><Key.backspace><Key.backspace><Key.backspace><Key.backspace><Key.backspace><Key.backspace><Key.backspace><Key.backspace><Key.backspace><Key.backspace><Key.shift_r>Team<Key.shift>_<Key.shift_r>Communication
Screenshot: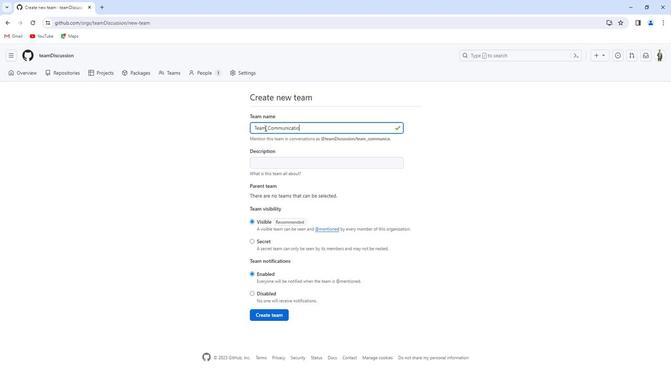 
Action: Mouse moved to (264, 164)
Screenshot: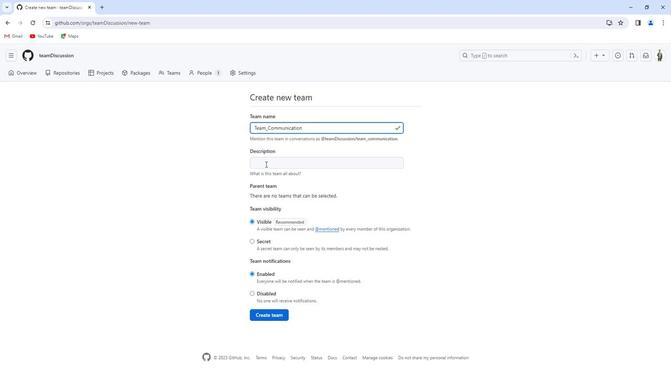 
Action: Mouse pressed left at (264, 164)
Screenshot: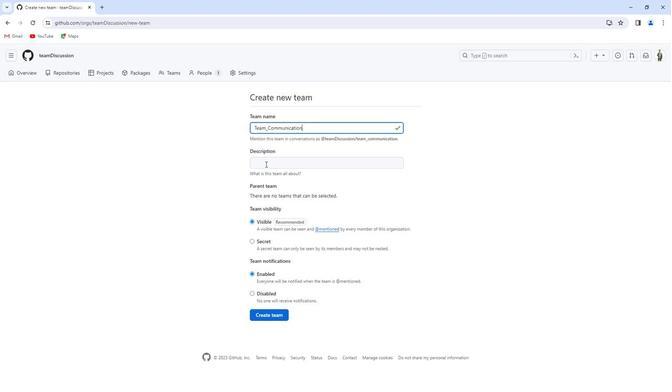 
Action: Mouse moved to (268, 161)
Screenshot: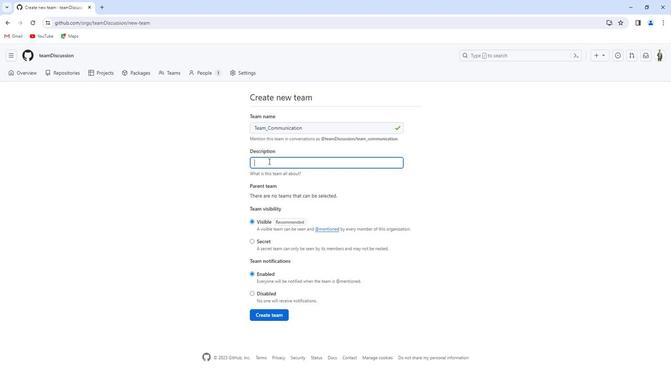 
Action: Key pressed this<Key.space>is<Key.space>for<Key.space>team<Key.space>communicaton<Key.space>and<Key.space>discussion
Screenshot: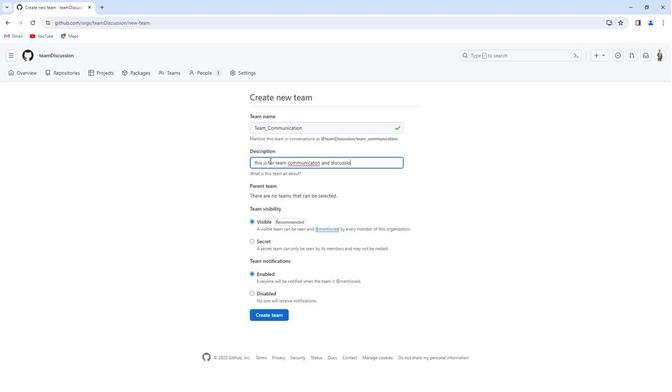 
Action: Mouse moved to (268, 216)
Screenshot: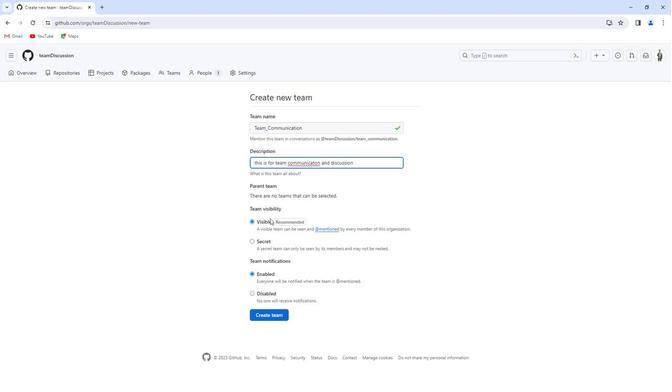 
Action: Mouse scrolled (268, 216) with delta (0, 0)
Screenshot: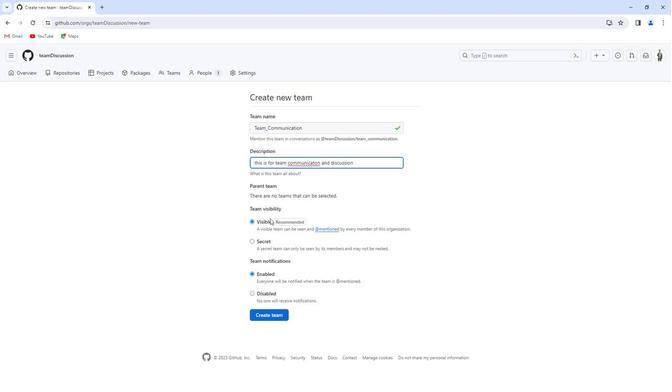 
Action: Mouse moved to (268, 220)
Screenshot: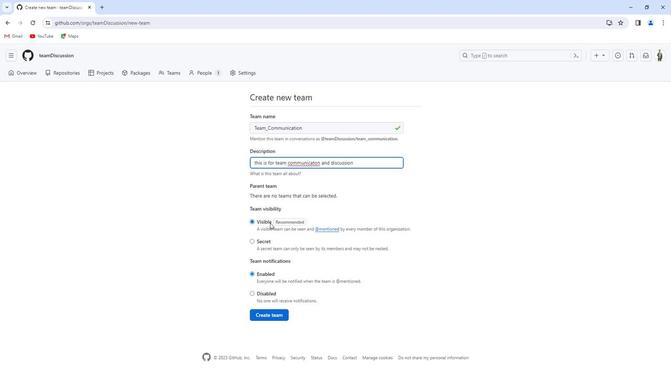 
Action: Mouse scrolled (268, 220) with delta (0, 0)
Screenshot: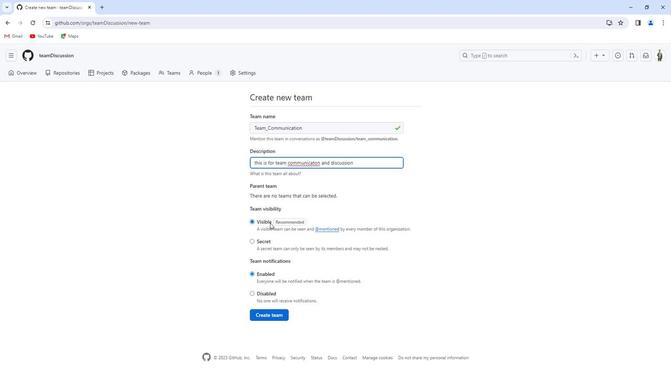 
Action: Mouse moved to (277, 223)
Screenshot: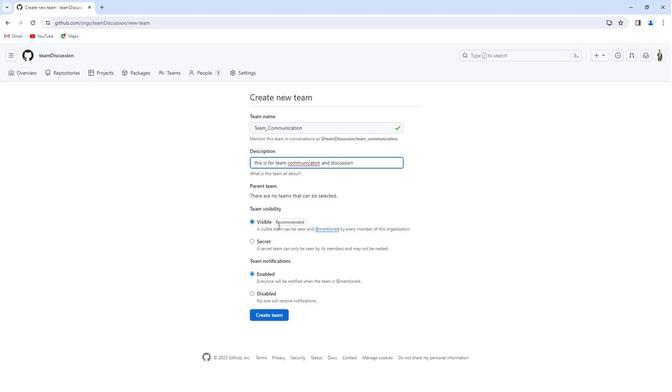 
Action: Mouse scrolled (277, 223) with delta (0, 0)
Screenshot: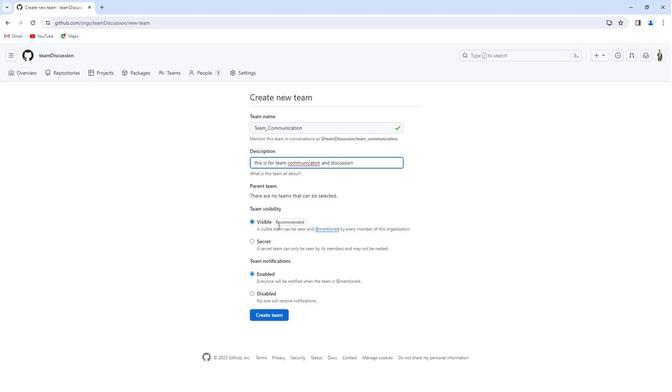 
Action: Mouse moved to (266, 311)
Screenshot: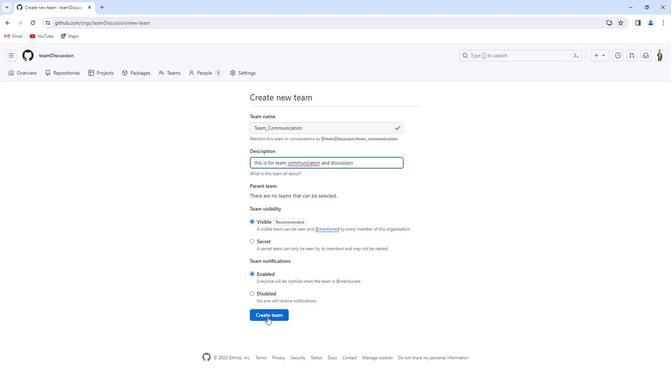 
Action: Mouse pressed left at (266, 311)
Screenshot: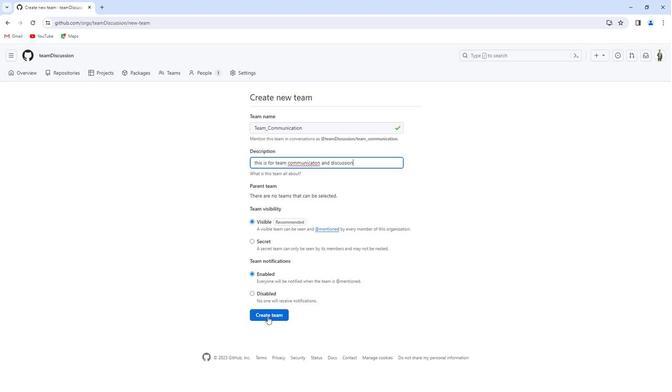 
Action: Mouse moved to (523, 100)
